 Task: Open Card Signal Processing Review in Board Media Planning and Buying to Workspace Financial Reporting and add a team member Softage.1@softage.net, a label Green, a checklist Network Security, an attachment from your computer, a color Green and finally, add a card description 'Plan and execute company team-building activity at a board game cafe' and a comment 'Let us approach this task with a sense of ownership and pride, taking responsibility for its success or failure.'. Add a start date 'Jan 01, 2024' with a due date 'Jan 08, 2024'
Action: Mouse moved to (459, 180)
Screenshot: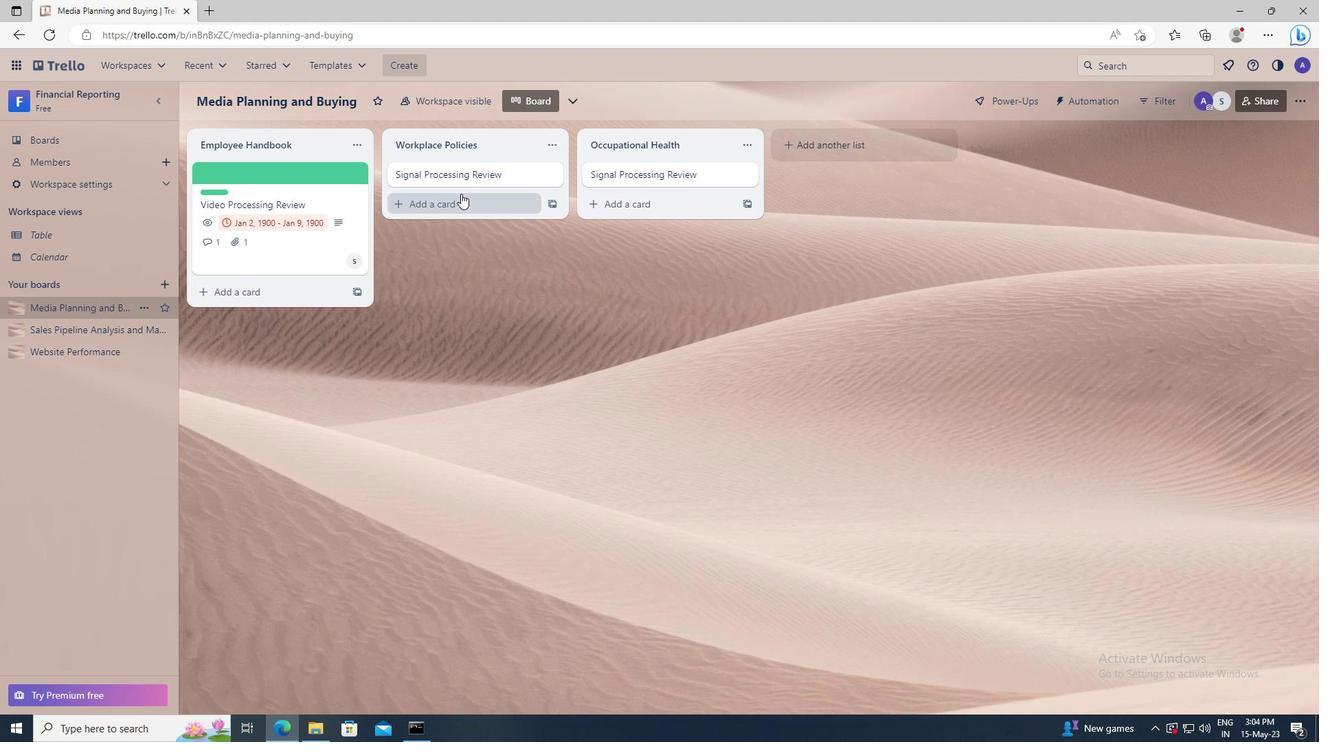 
Action: Mouse pressed left at (459, 180)
Screenshot: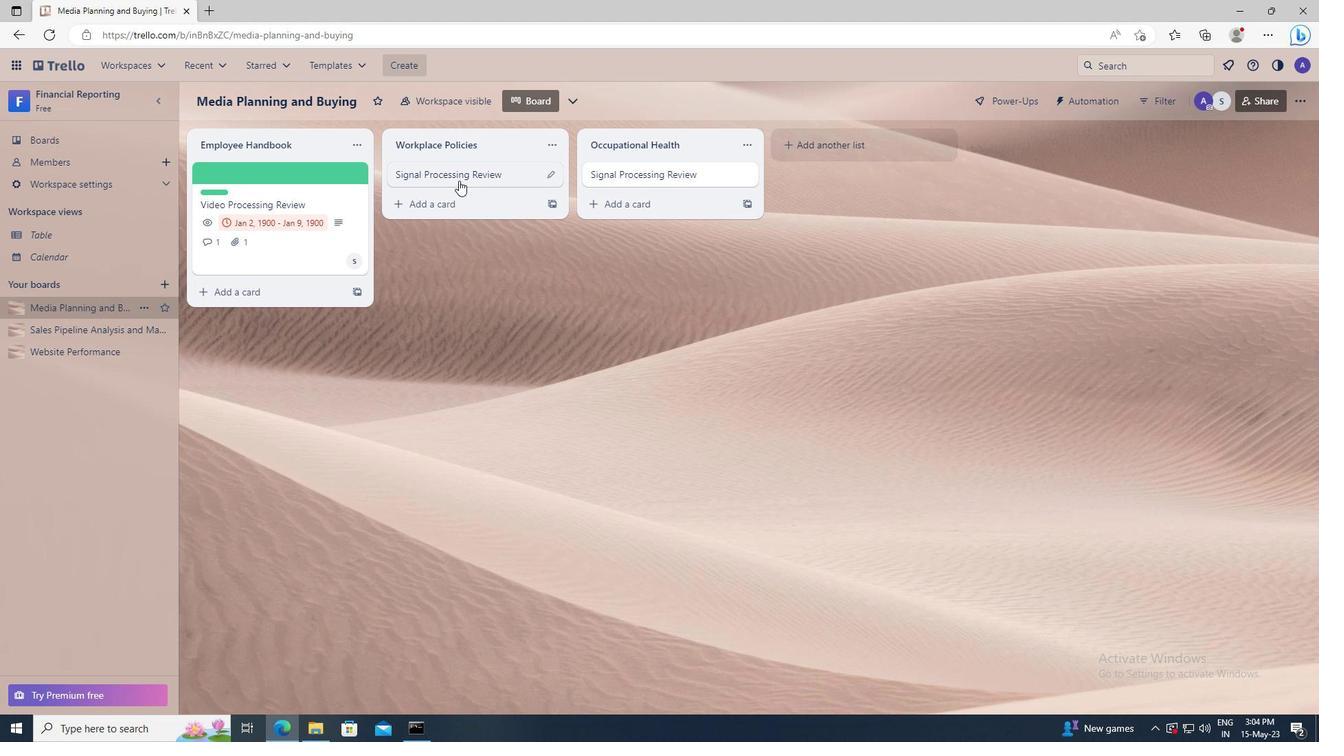 
Action: Mouse moved to (803, 226)
Screenshot: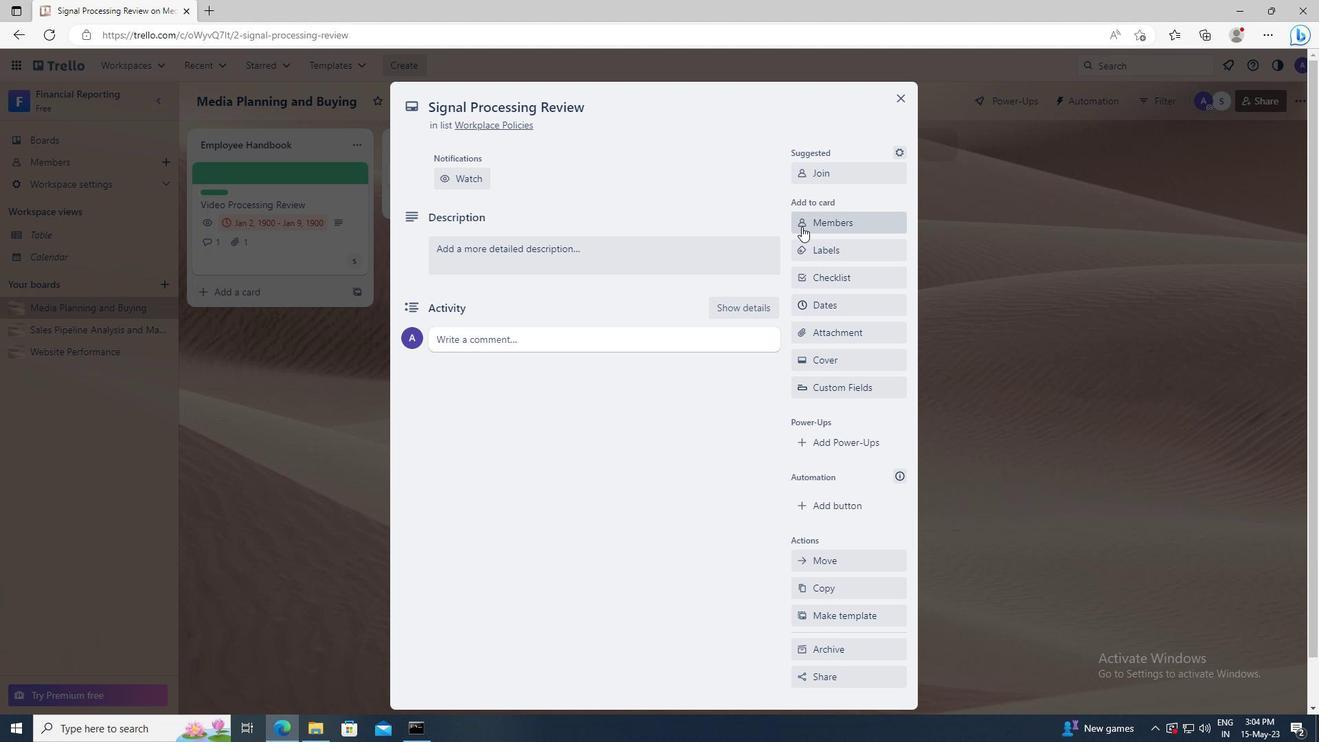 
Action: Mouse pressed left at (803, 226)
Screenshot: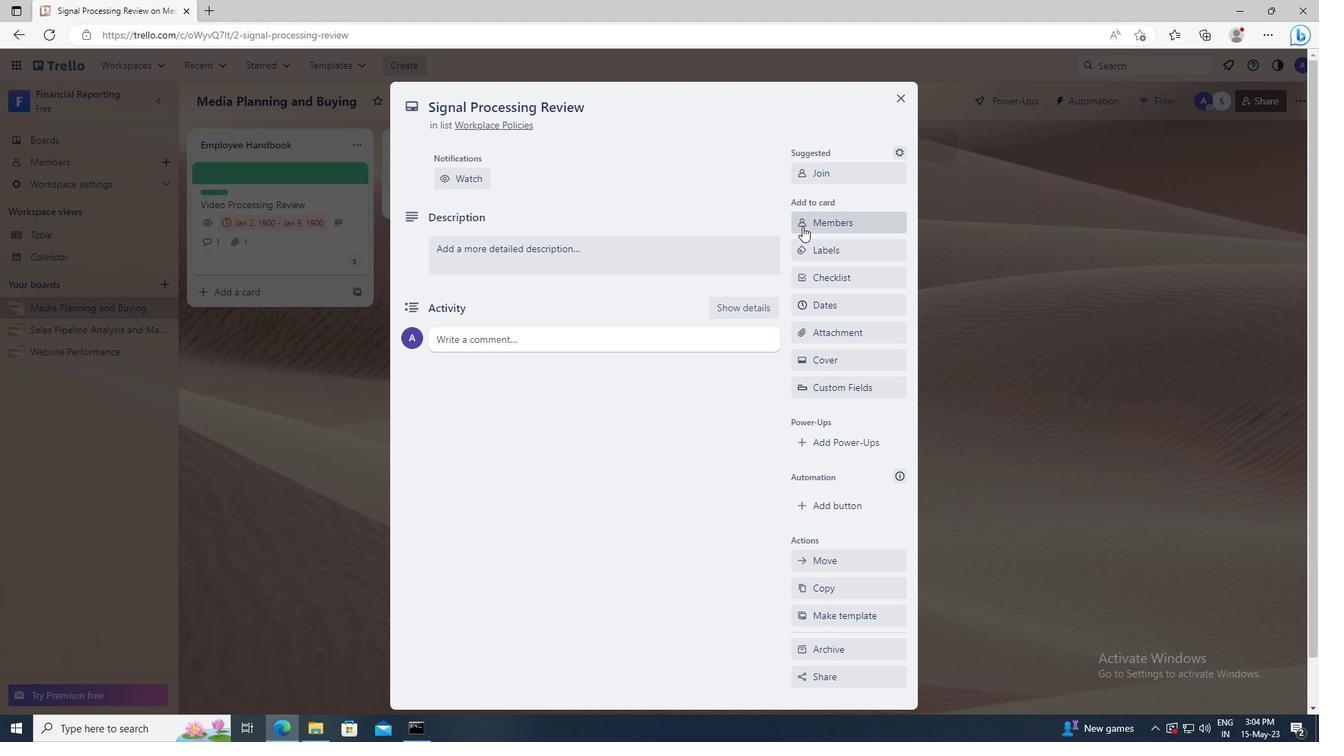 
Action: Mouse moved to (814, 288)
Screenshot: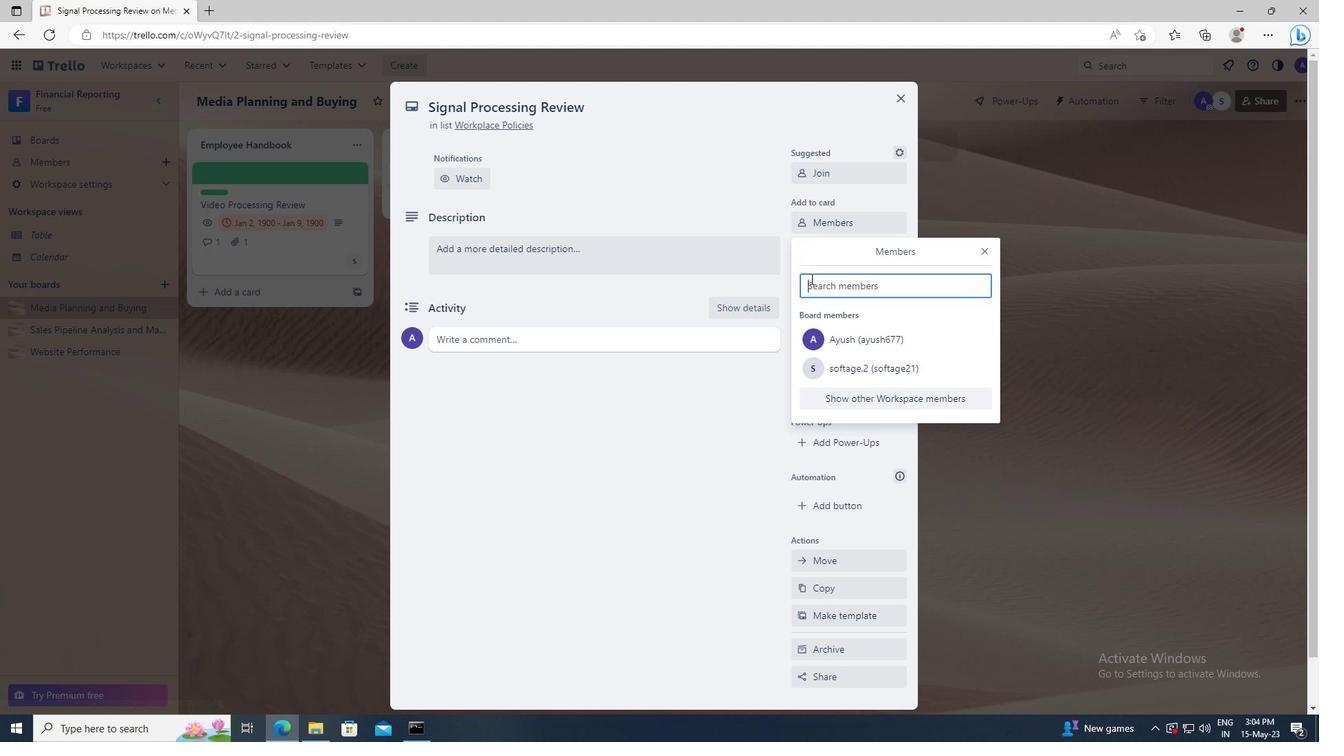 
Action: Mouse pressed left at (814, 288)
Screenshot: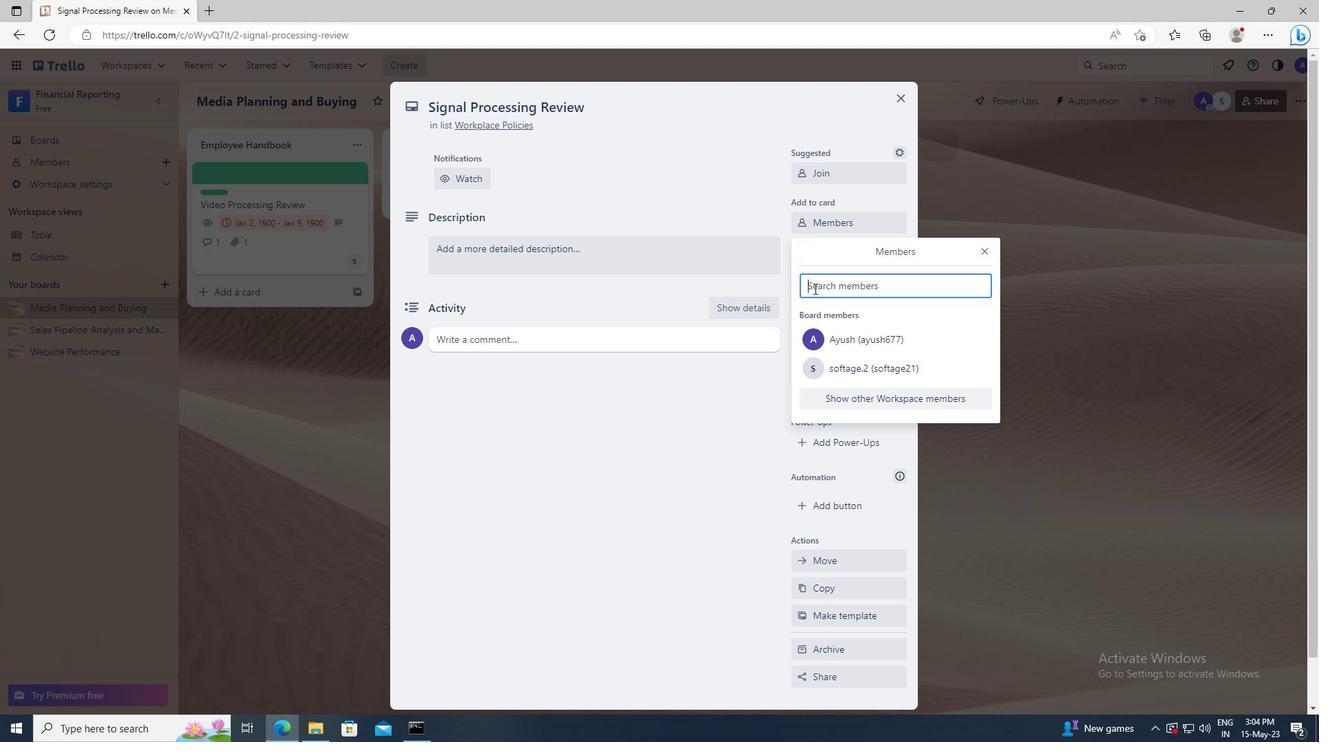 
Action: Key pressed <Key.shift>SOFTAGE.1
Screenshot: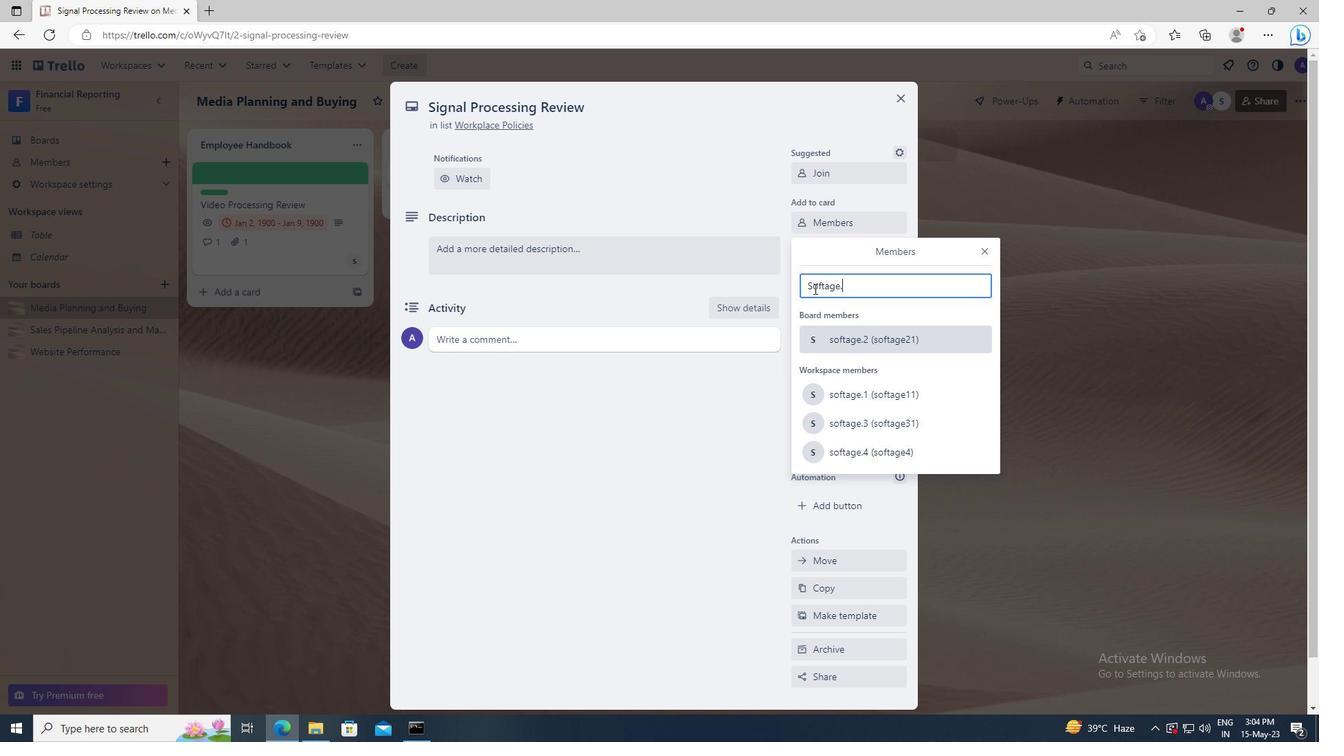 
Action: Mouse moved to (830, 409)
Screenshot: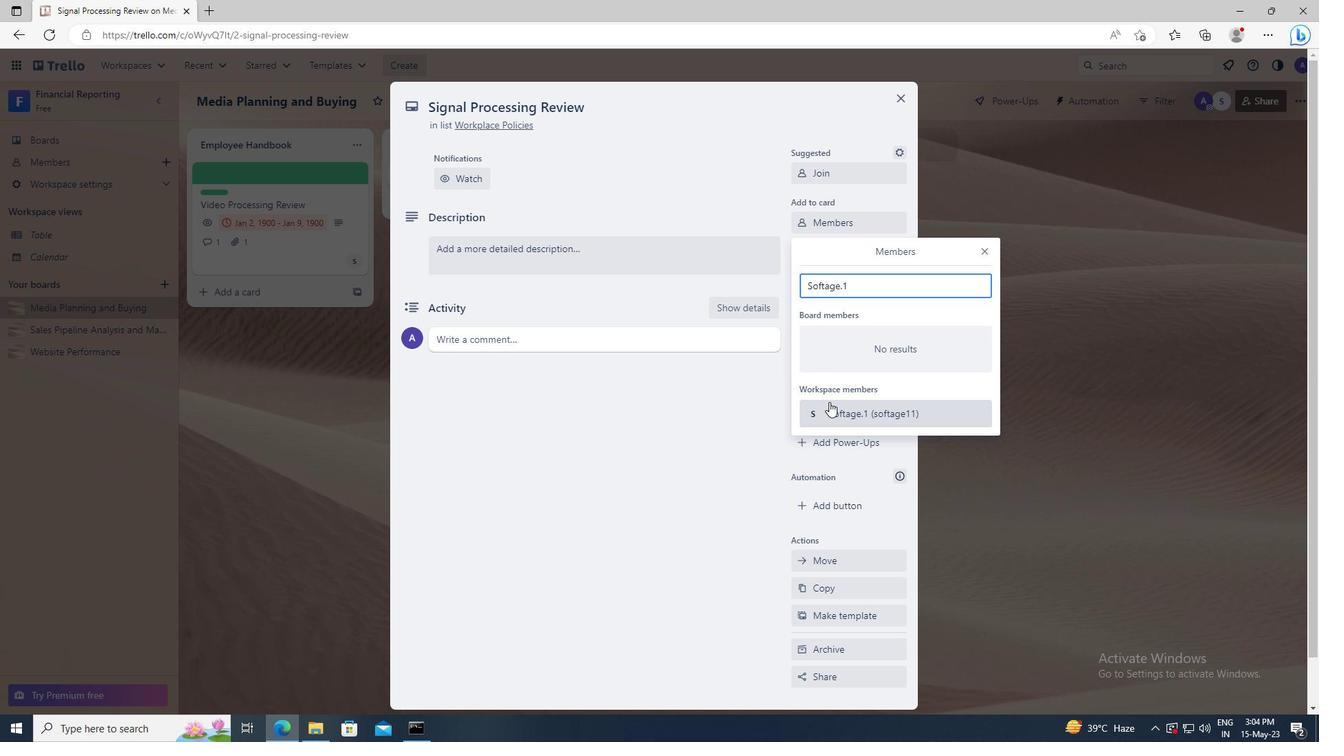 
Action: Mouse pressed left at (830, 409)
Screenshot: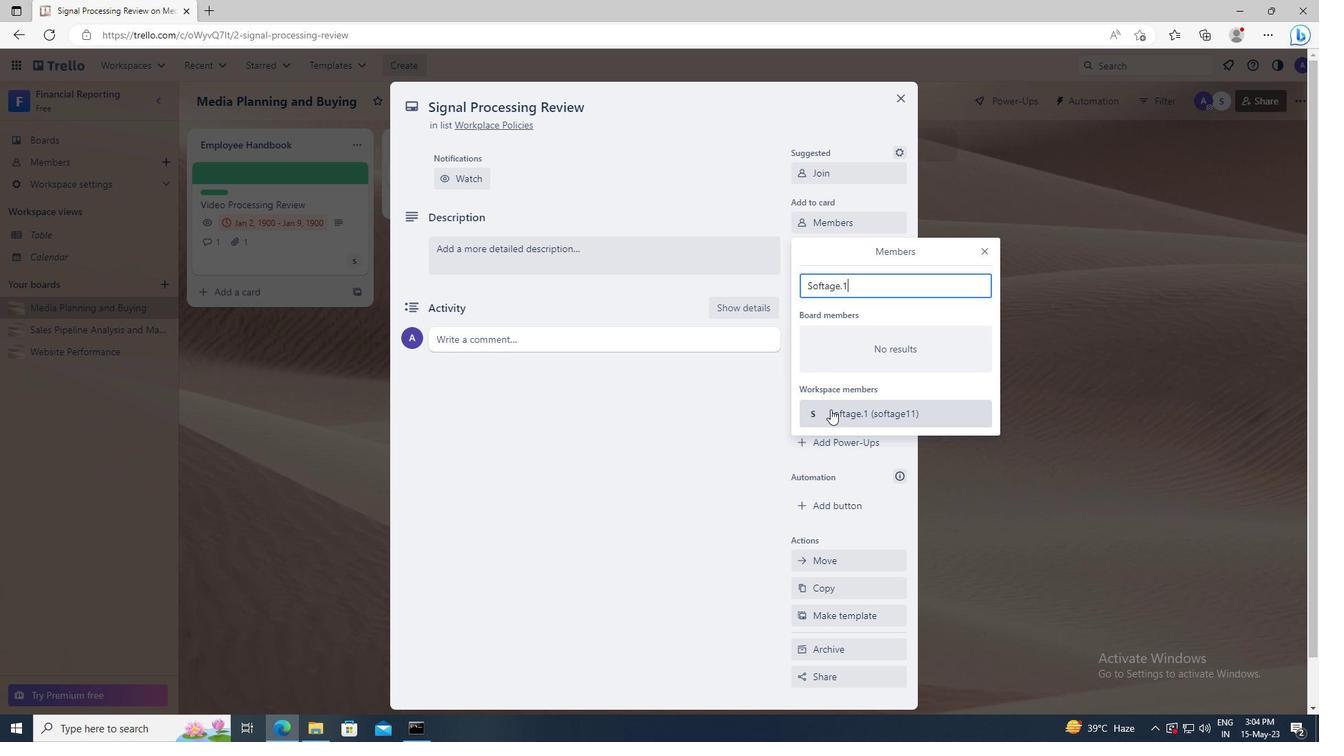 
Action: Mouse moved to (984, 252)
Screenshot: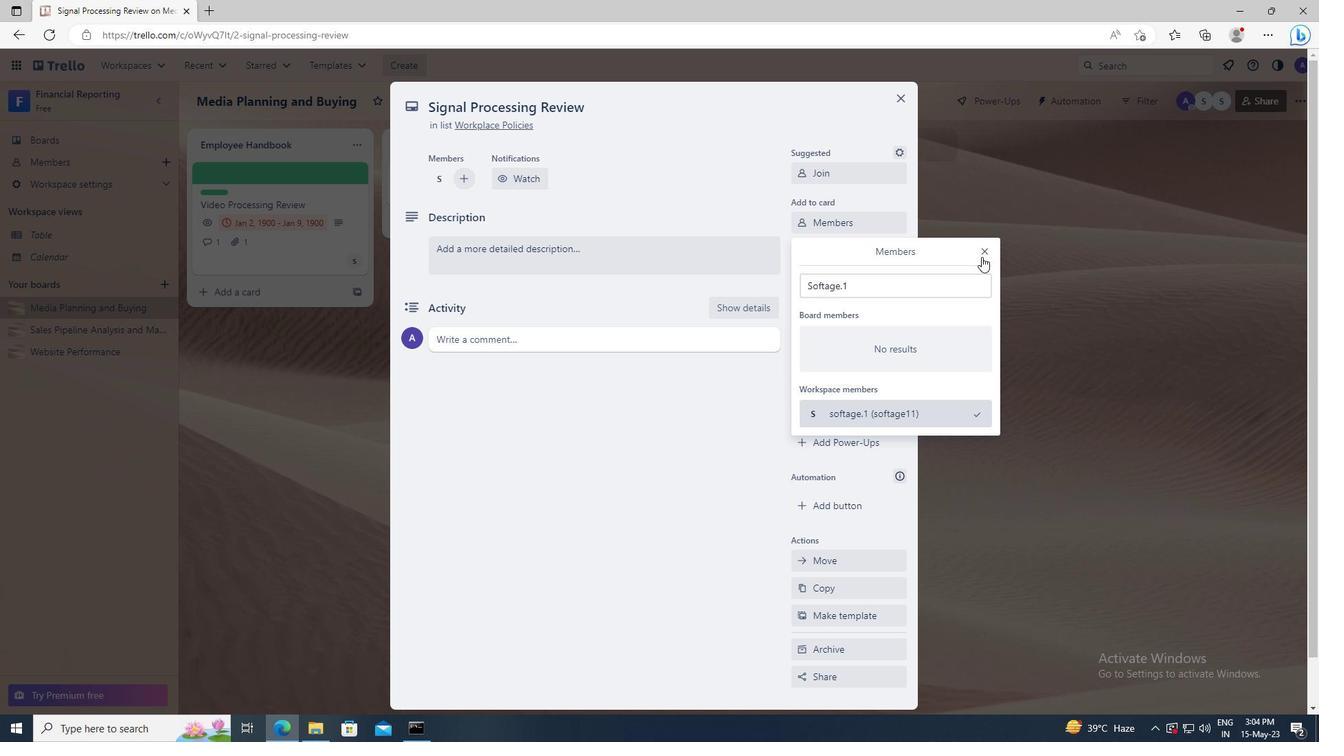 
Action: Mouse pressed left at (984, 252)
Screenshot: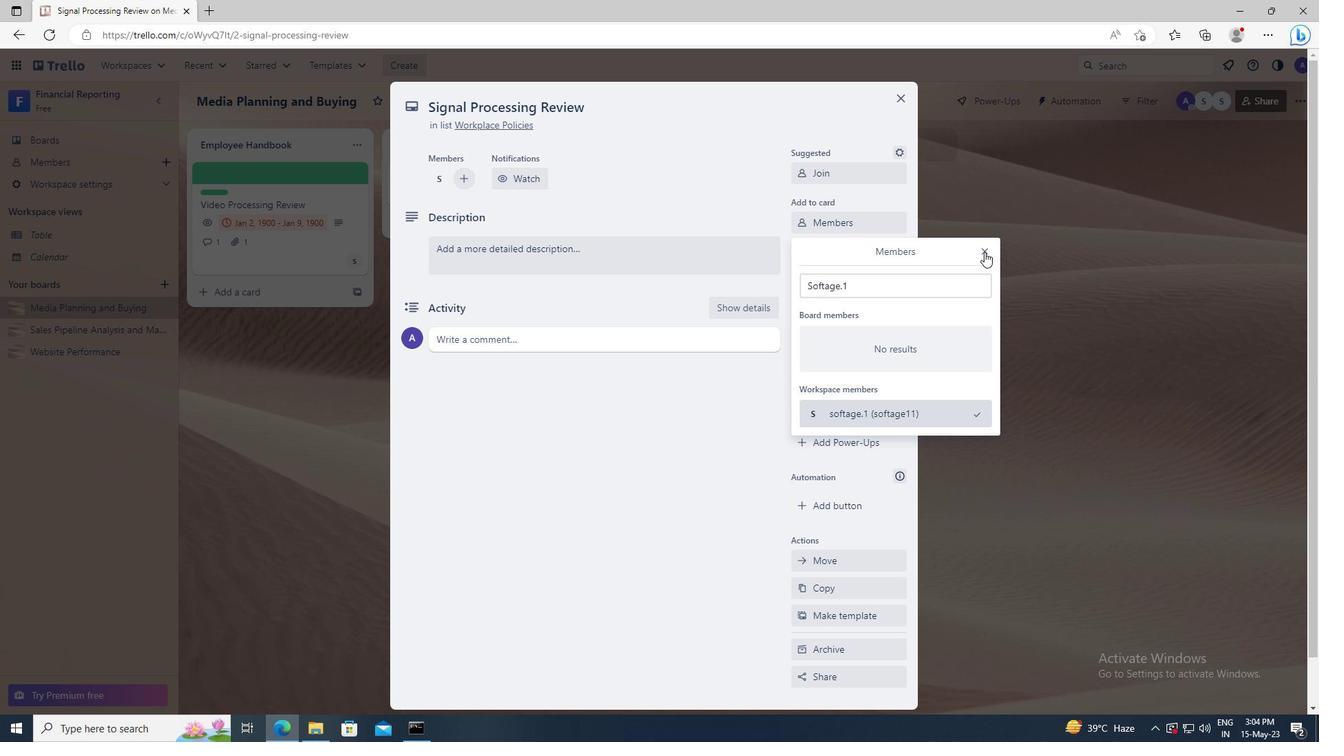 
Action: Mouse moved to (848, 246)
Screenshot: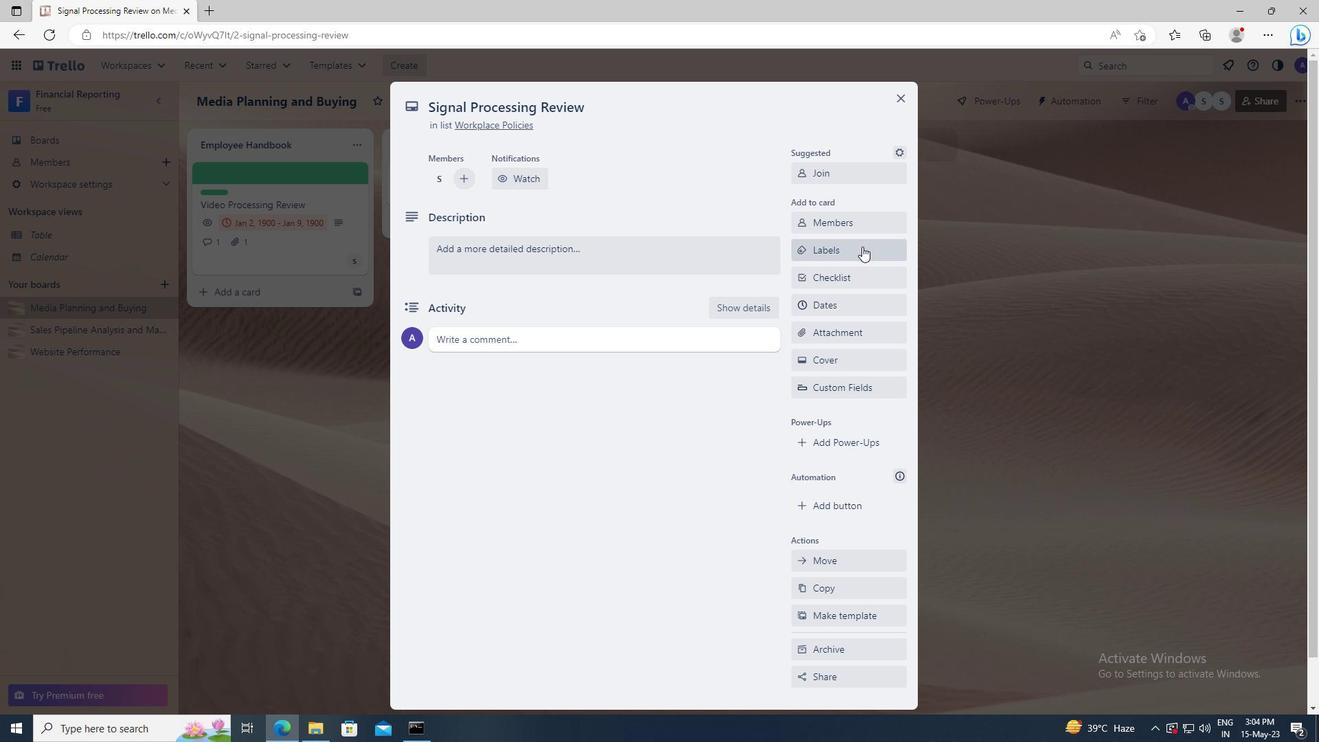 
Action: Mouse pressed left at (848, 246)
Screenshot: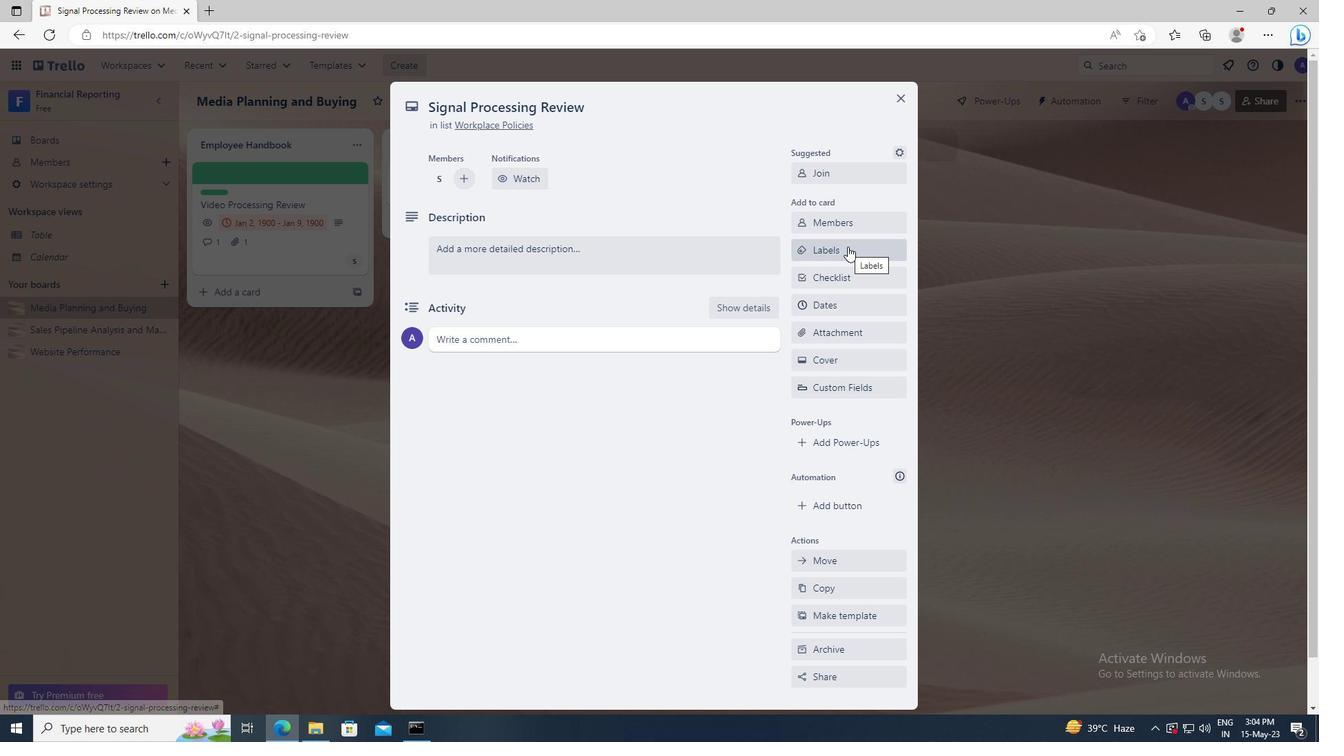 
Action: Mouse moved to (877, 519)
Screenshot: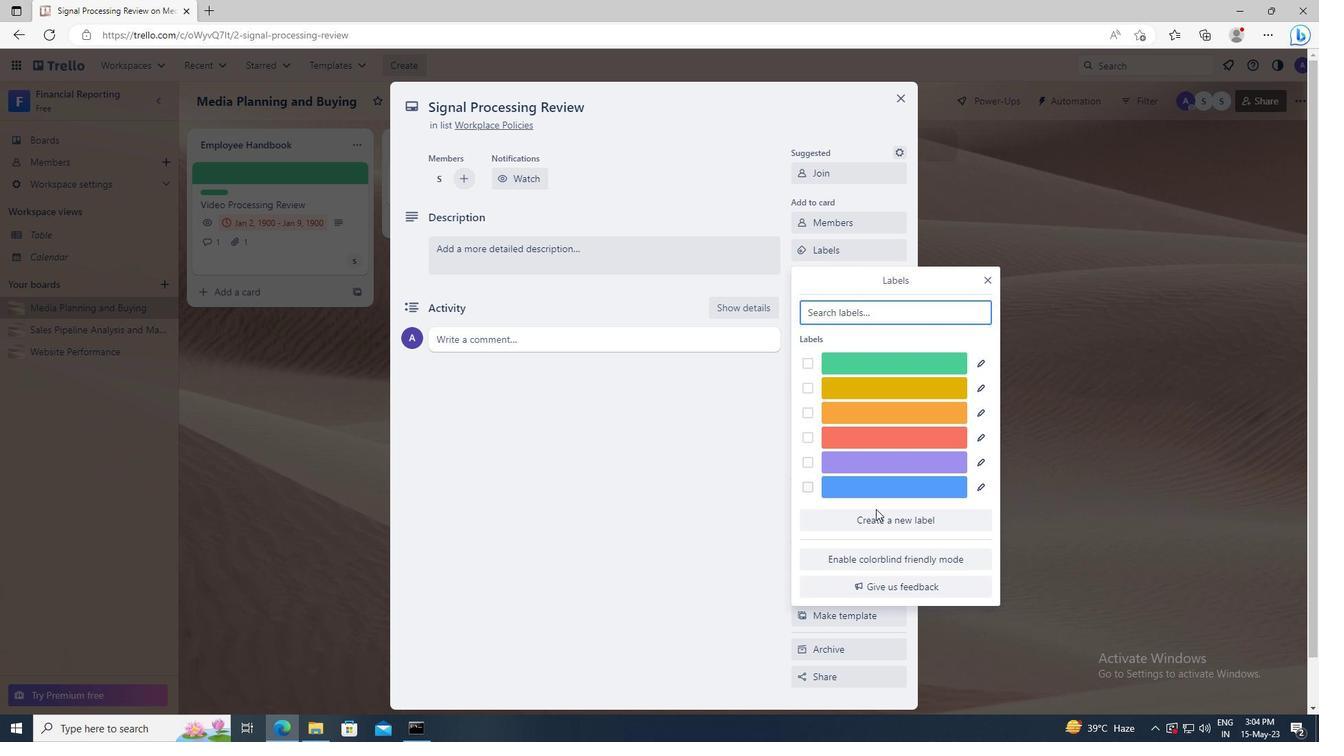 
Action: Mouse pressed left at (877, 519)
Screenshot: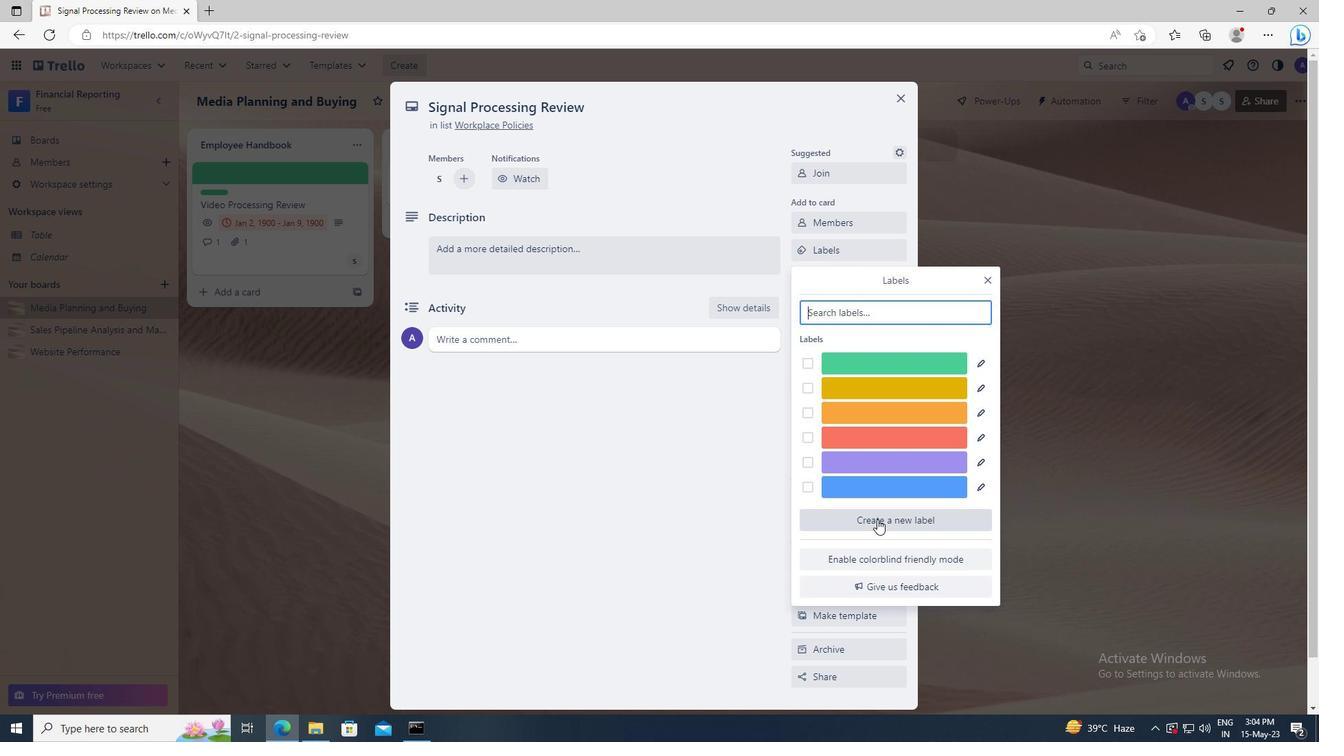 
Action: Mouse moved to (822, 485)
Screenshot: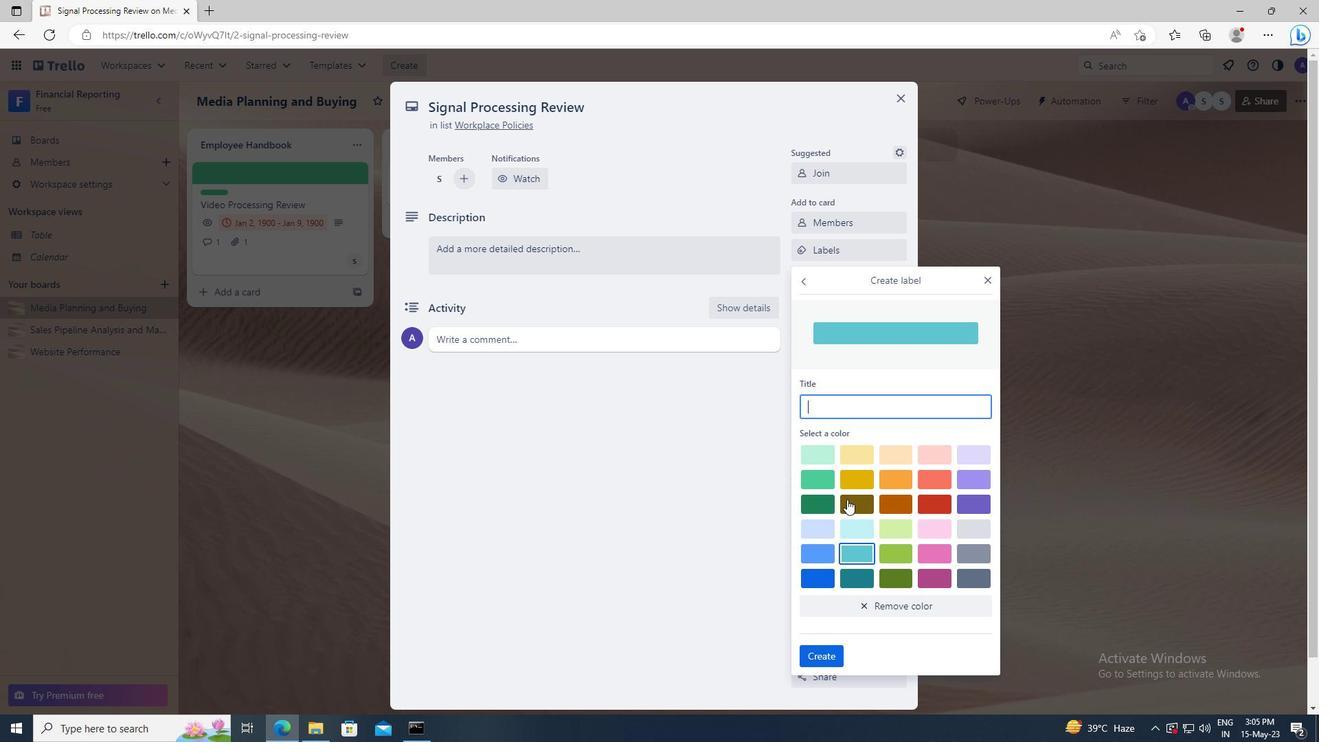 
Action: Mouse pressed left at (822, 485)
Screenshot: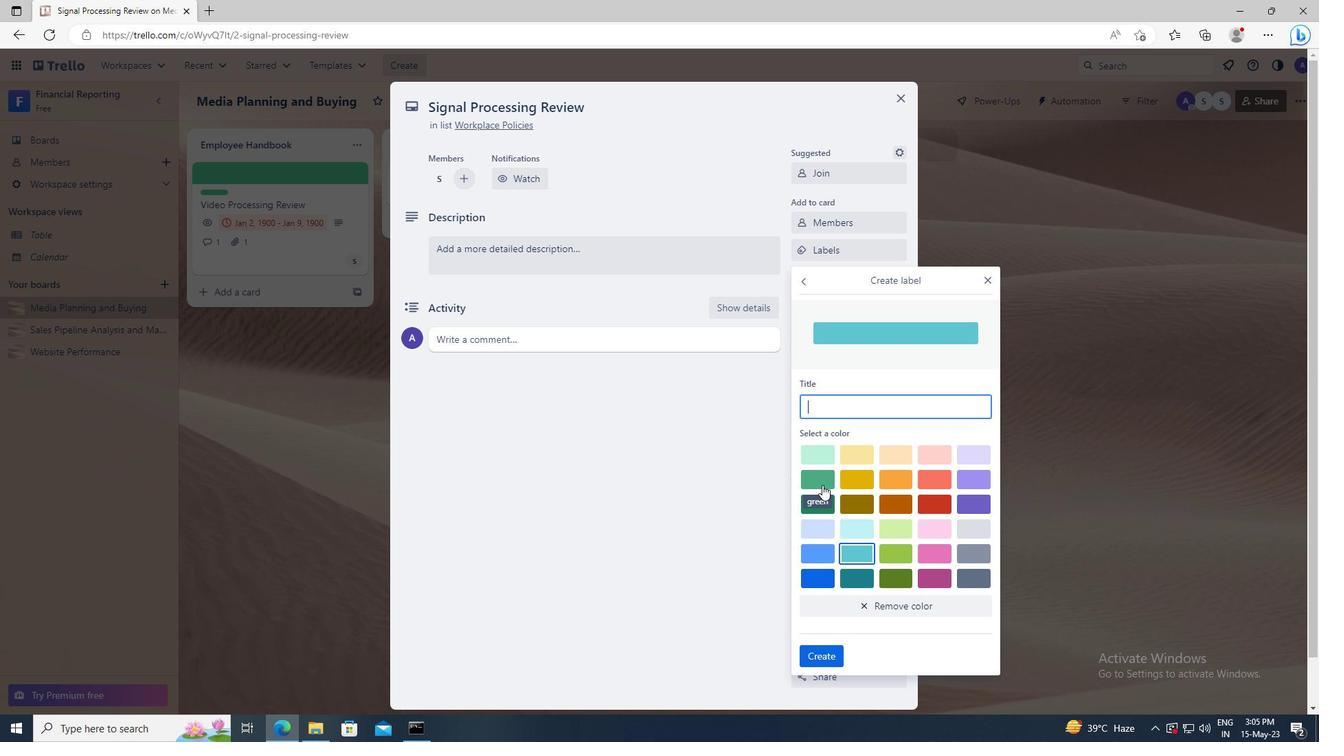 
Action: Mouse moved to (829, 653)
Screenshot: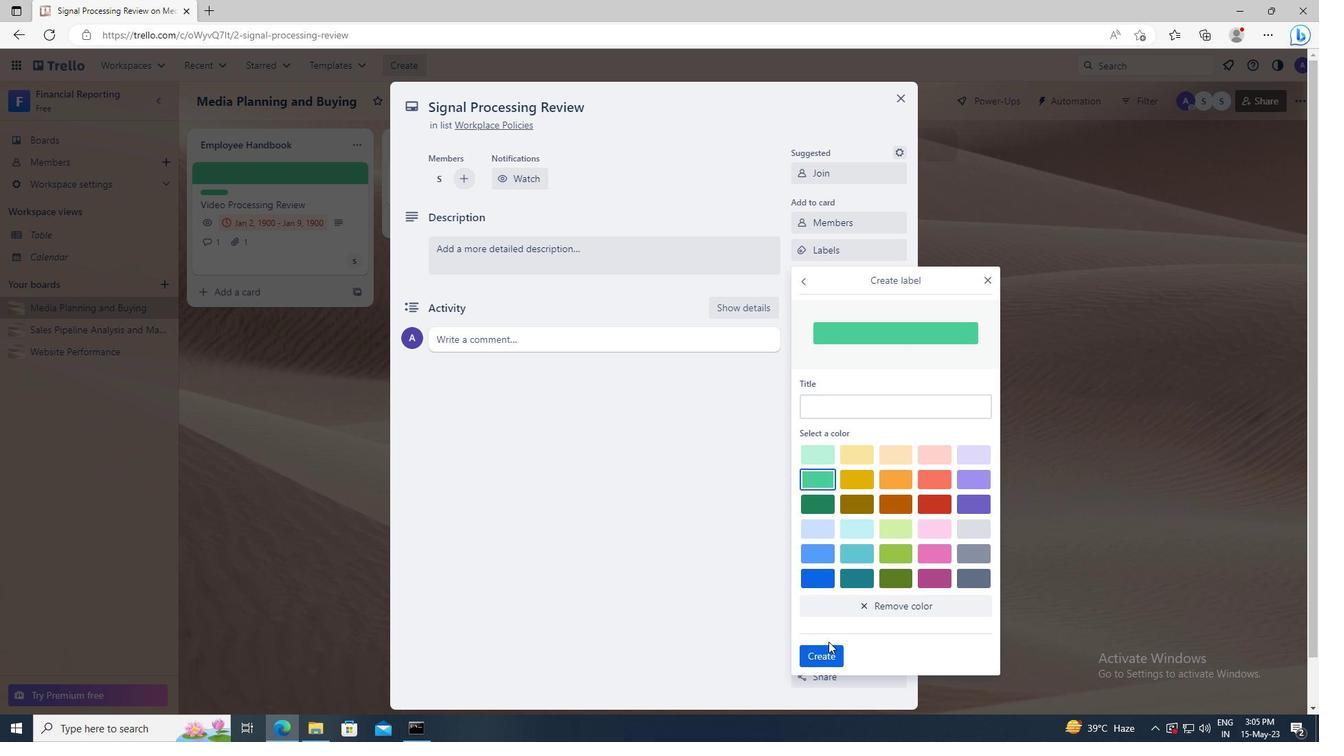 
Action: Mouse pressed left at (829, 653)
Screenshot: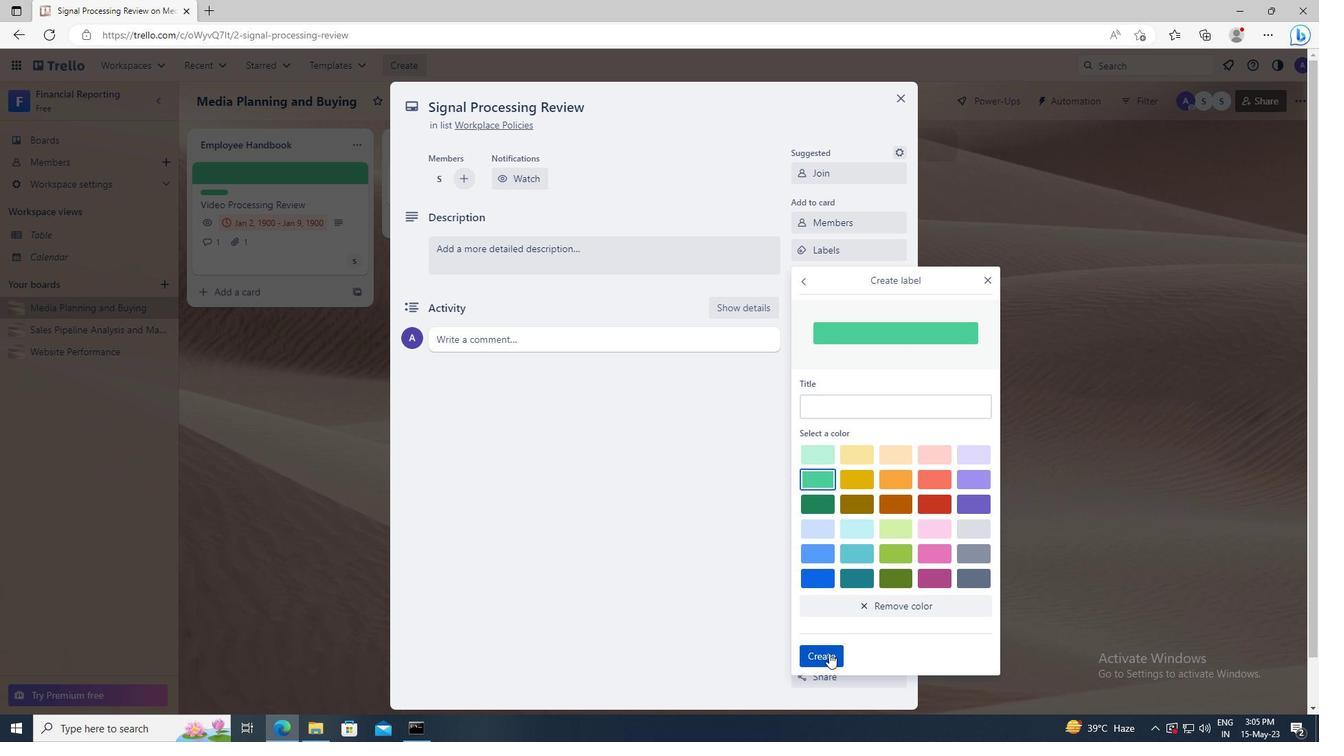 
Action: Mouse moved to (990, 282)
Screenshot: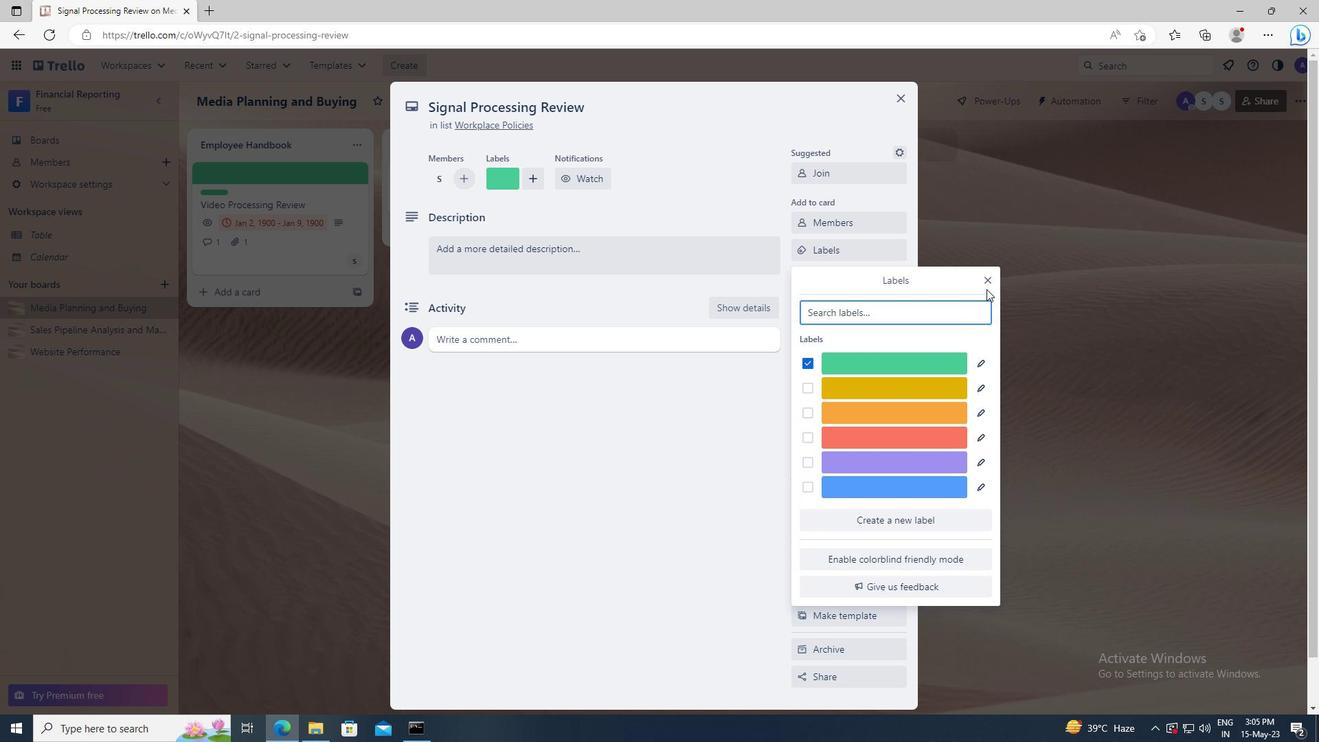 
Action: Mouse pressed left at (990, 282)
Screenshot: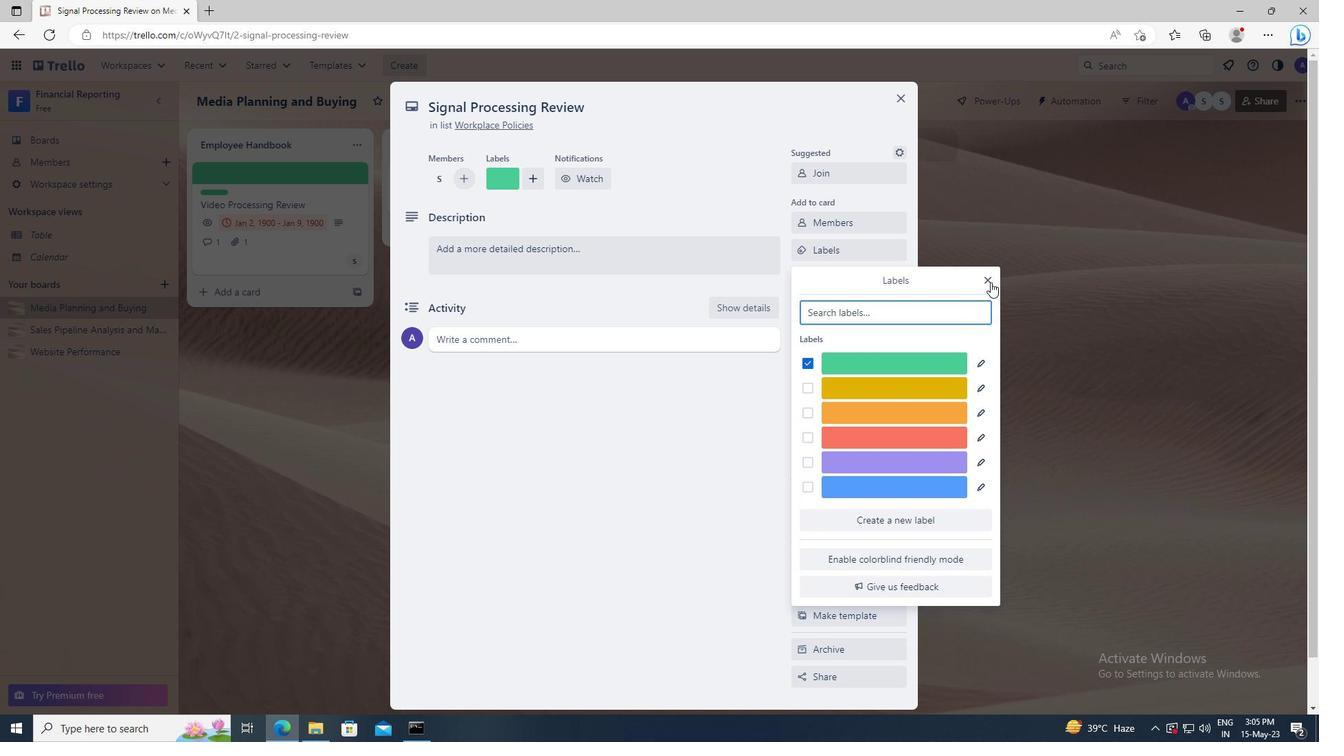
Action: Mouse moved to (863, 274)
Screenshot: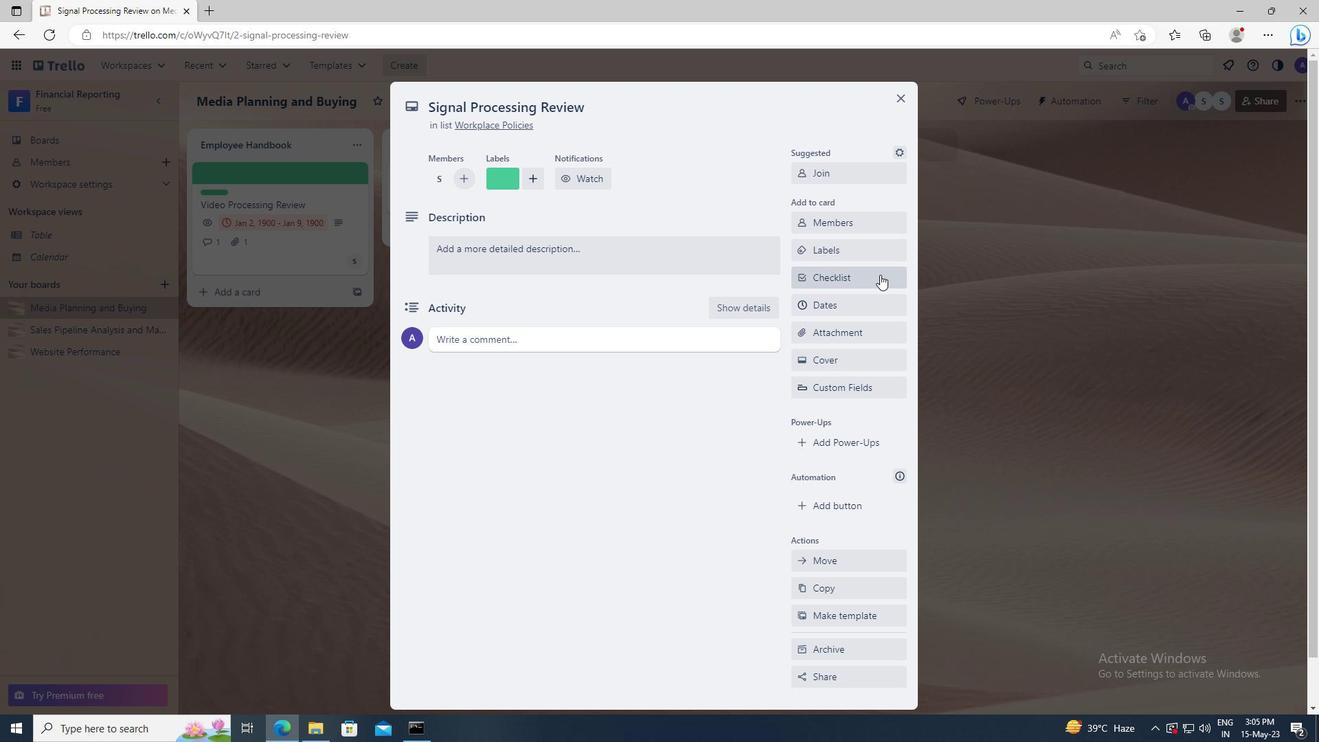 
Action: Mouse pressed left at (863, 274)
Screenshot: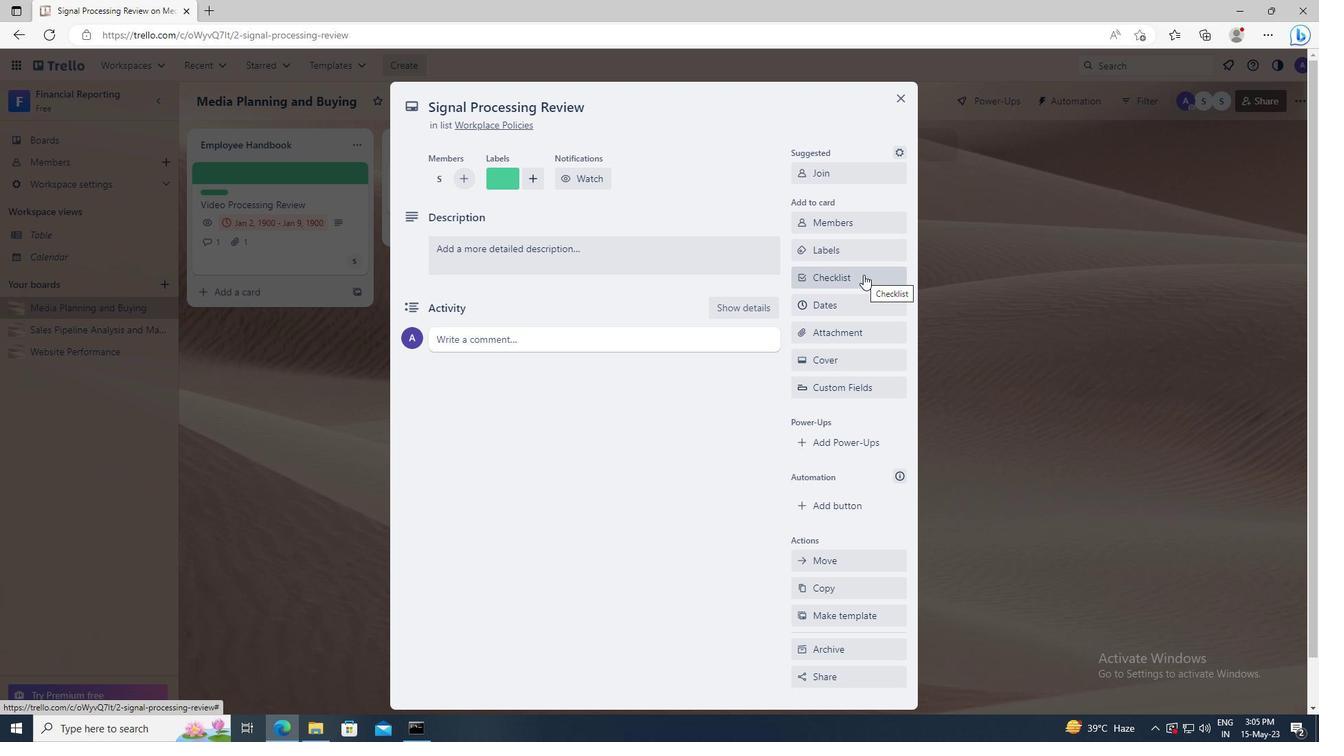 
Action: Key pressed <Key.shift>NETWORK<Key.space><Key.shift_r>SECURITY
Screenshot: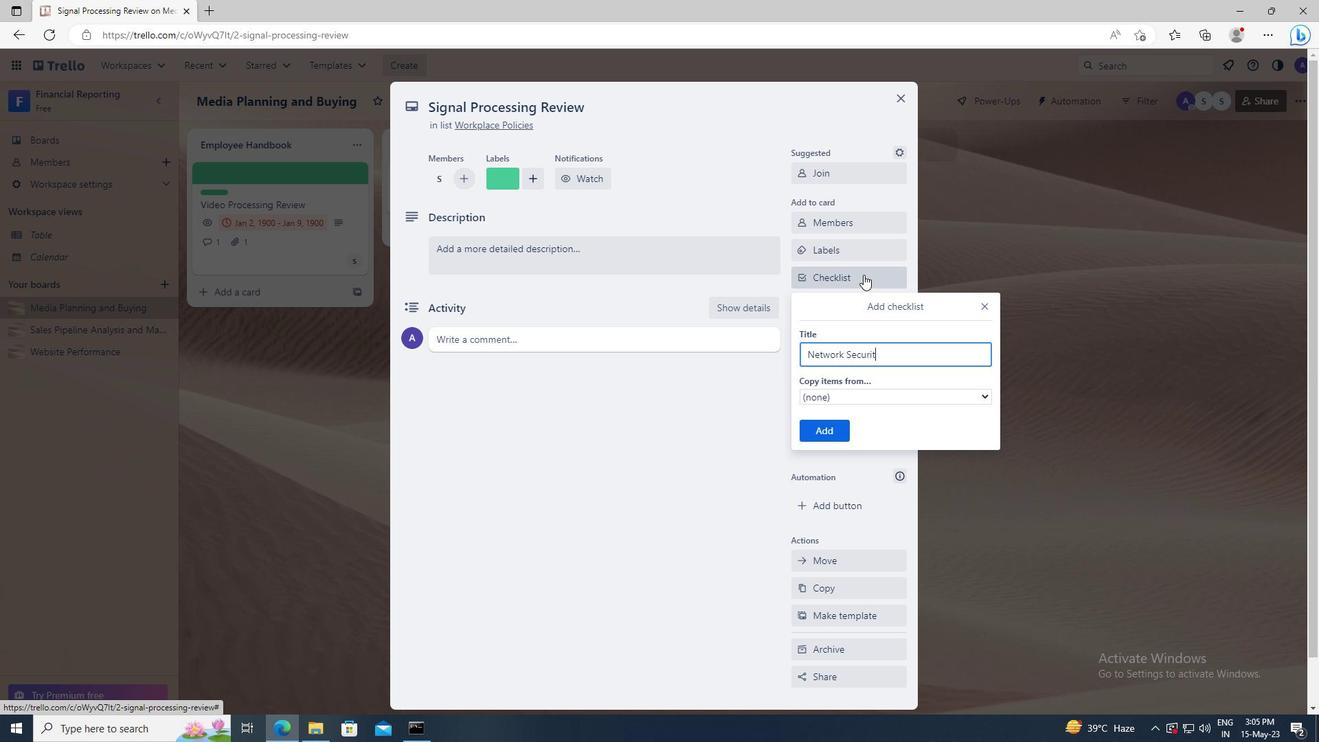 
Action: Mouse moved to (828, 428)
Screenshot: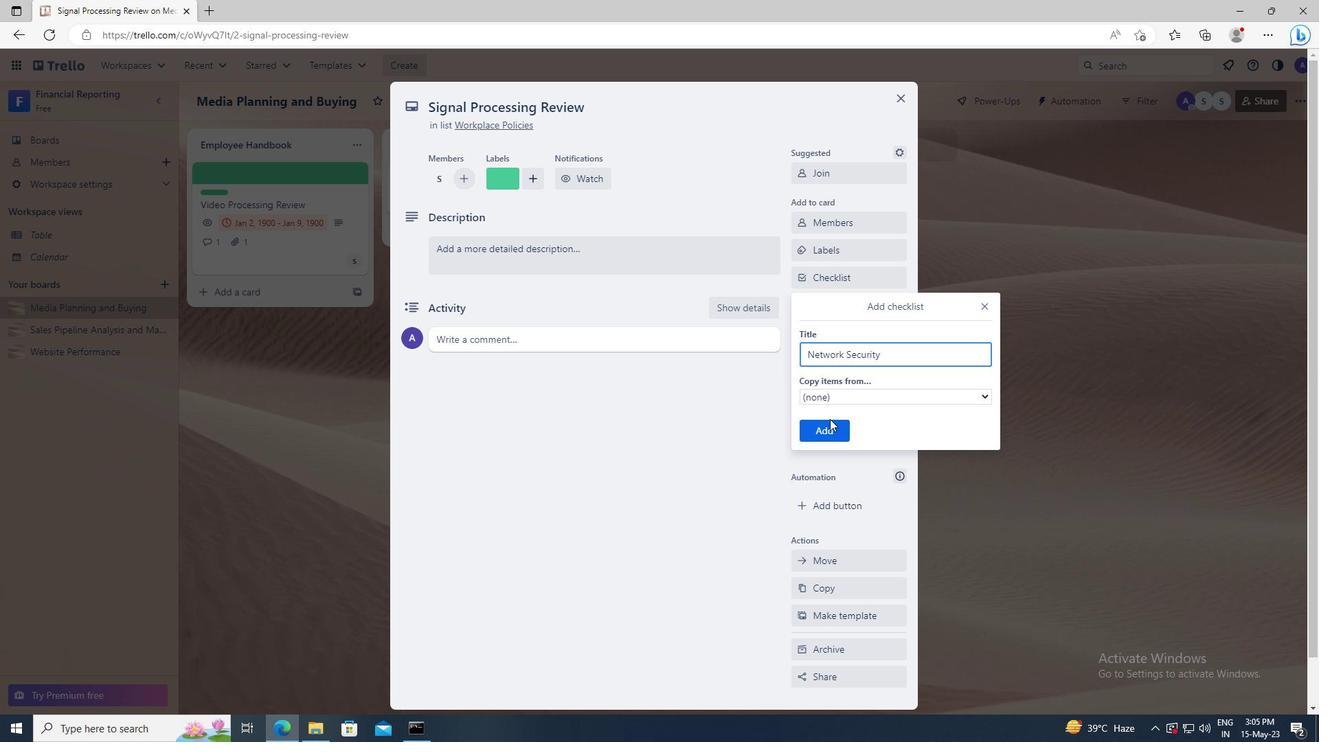 
Action: Mouse pressed left at (828, 428)
Screenshot: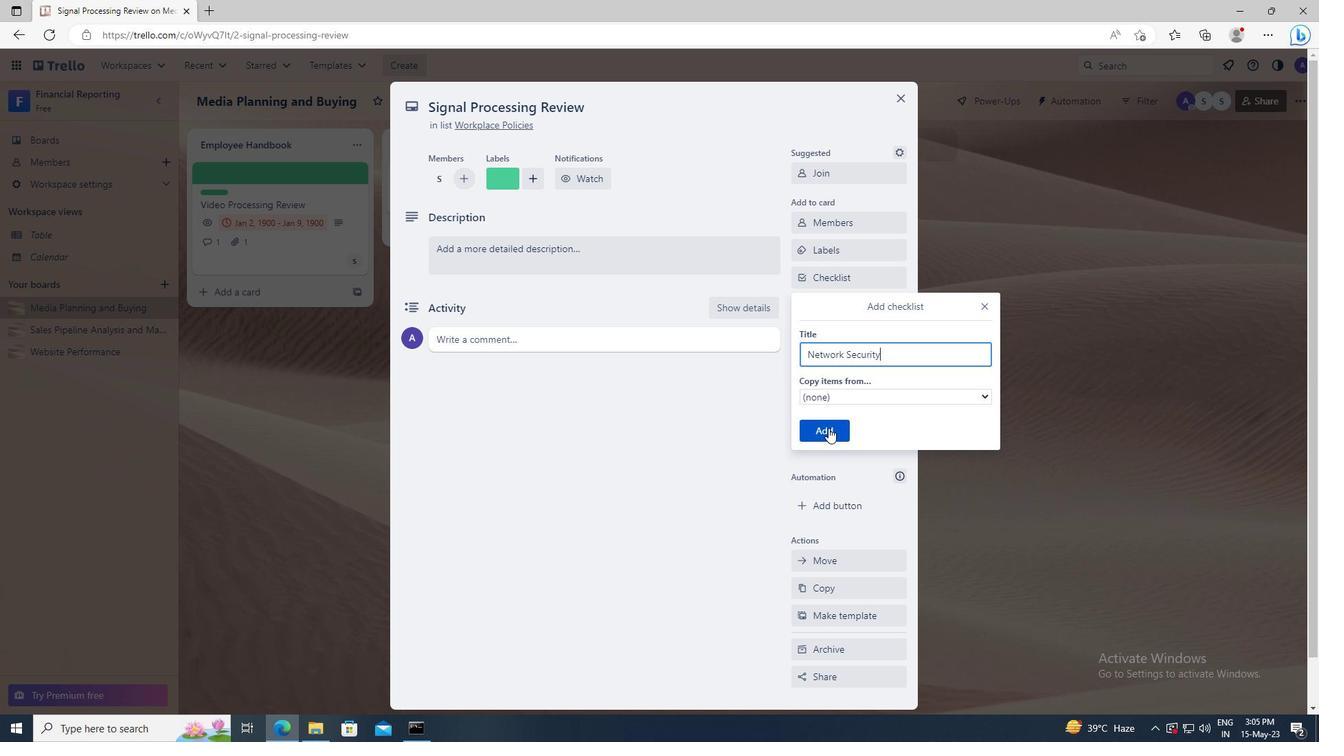 
Action: Mouse moved to (825, 334)
Screenshot: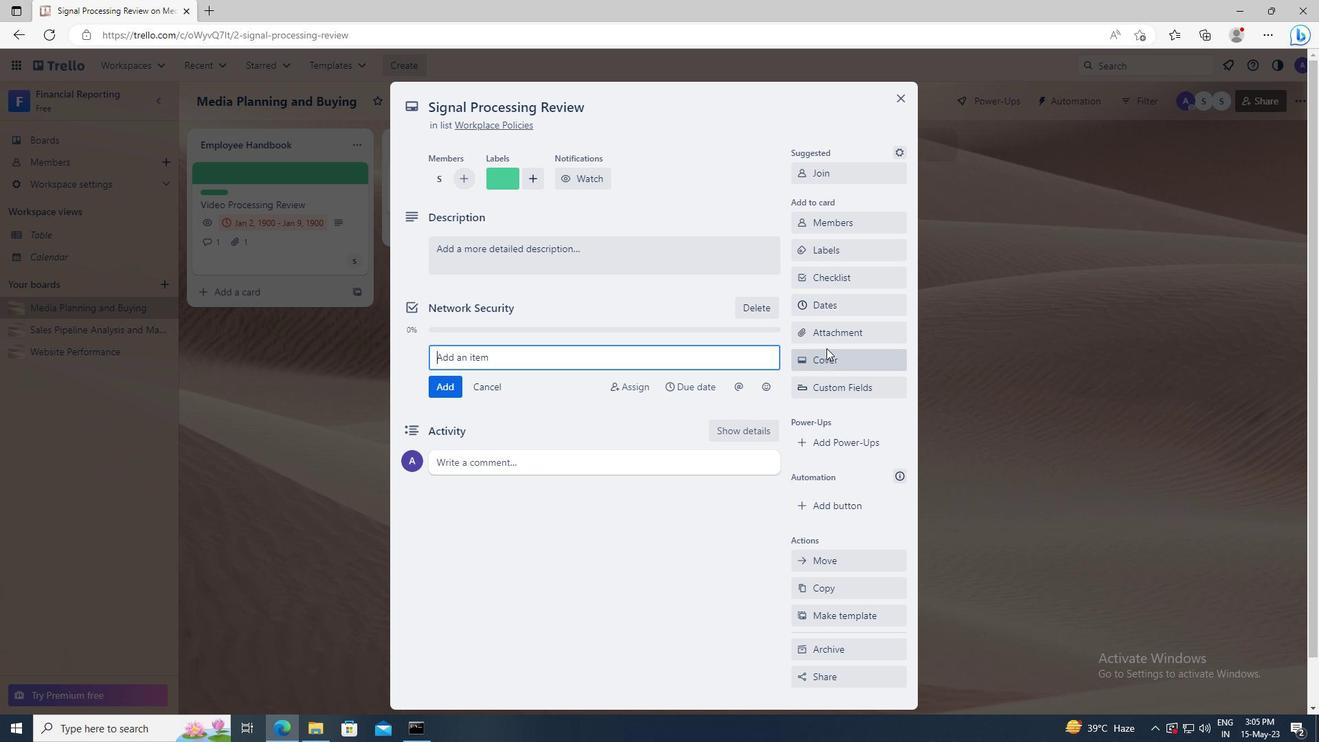 
Action: Mouse pressed left at (825, 334)
Screenshot: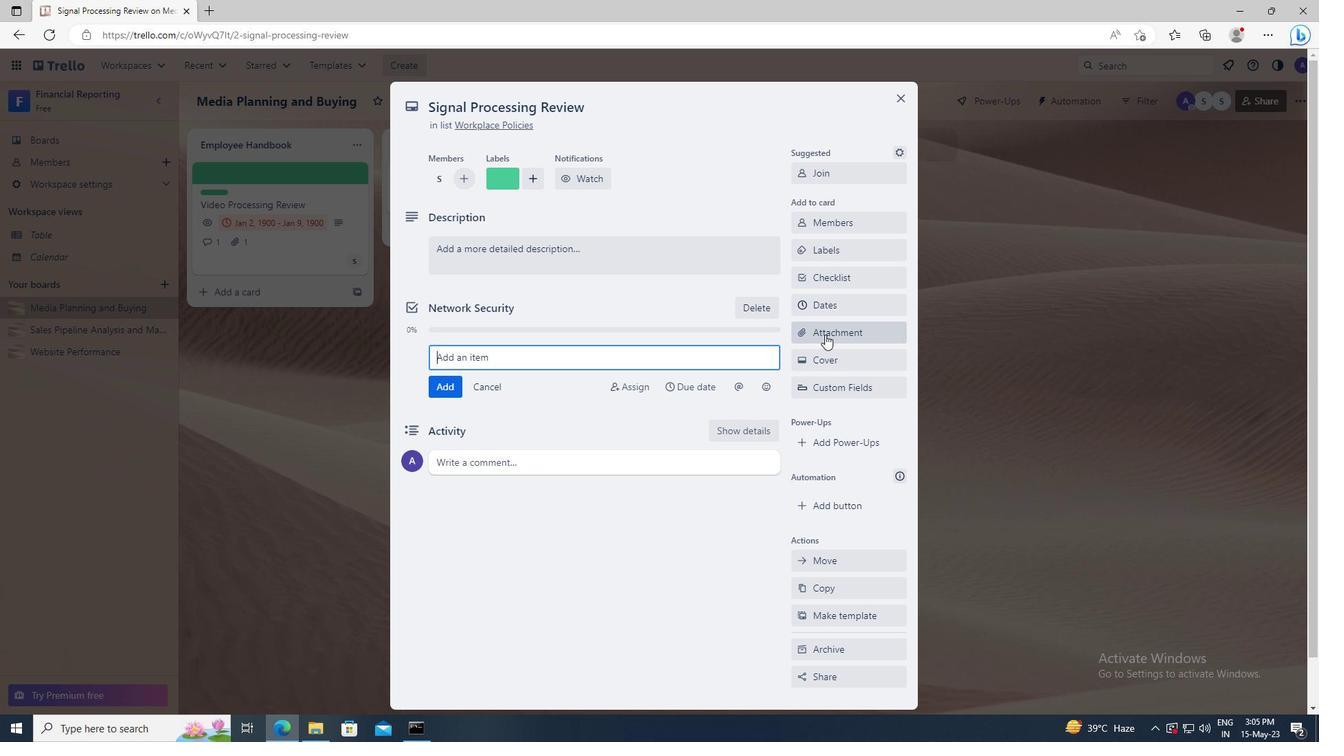 
Action: Mouse moved to (825, 390)
Screenshot: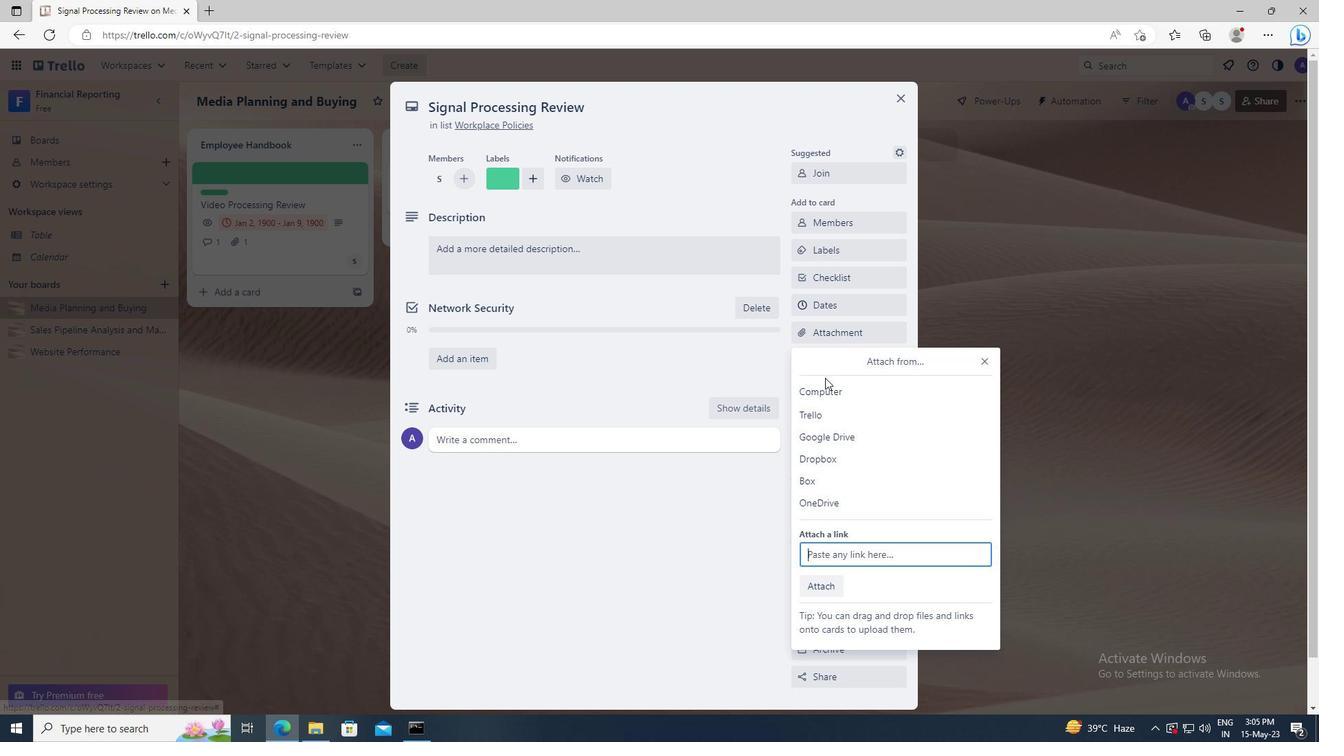 
Action: Mouse pressed left at (825, 390)
Screenshot: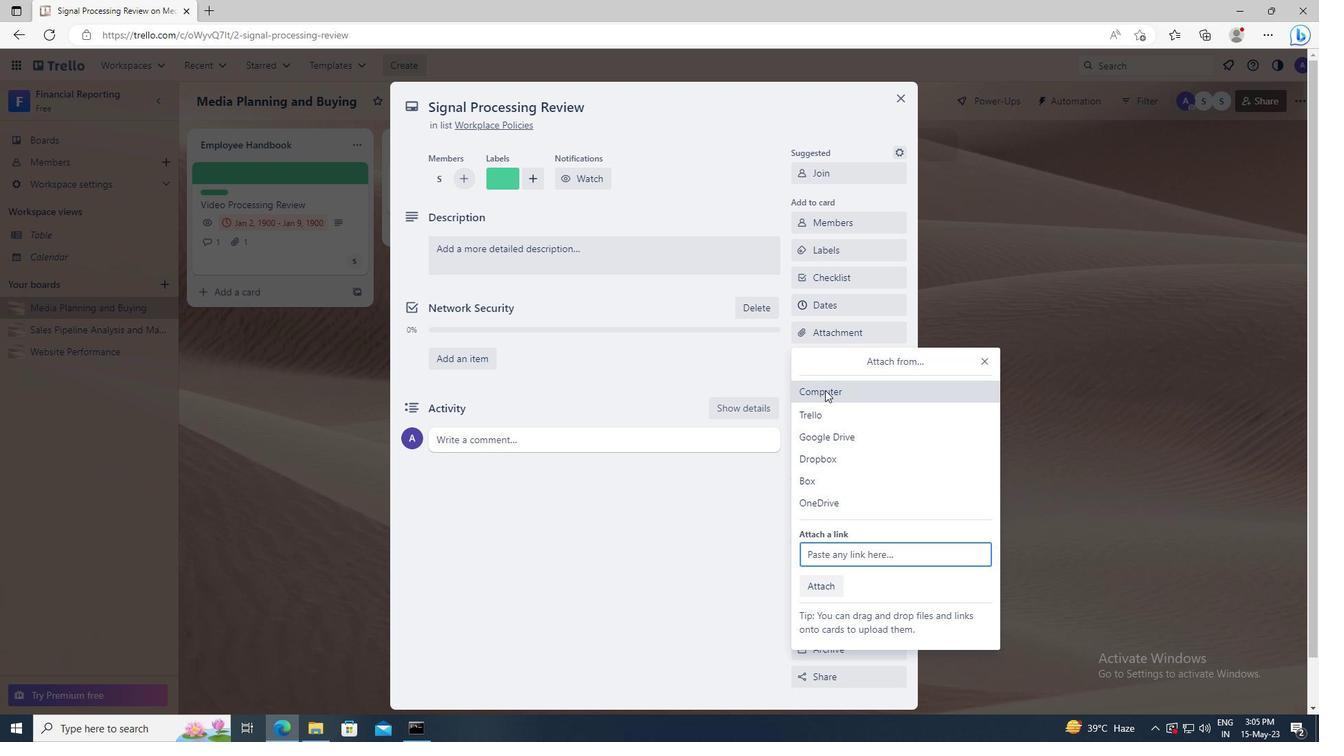
Action: Mouse moved to (362, 115)
Screenshot: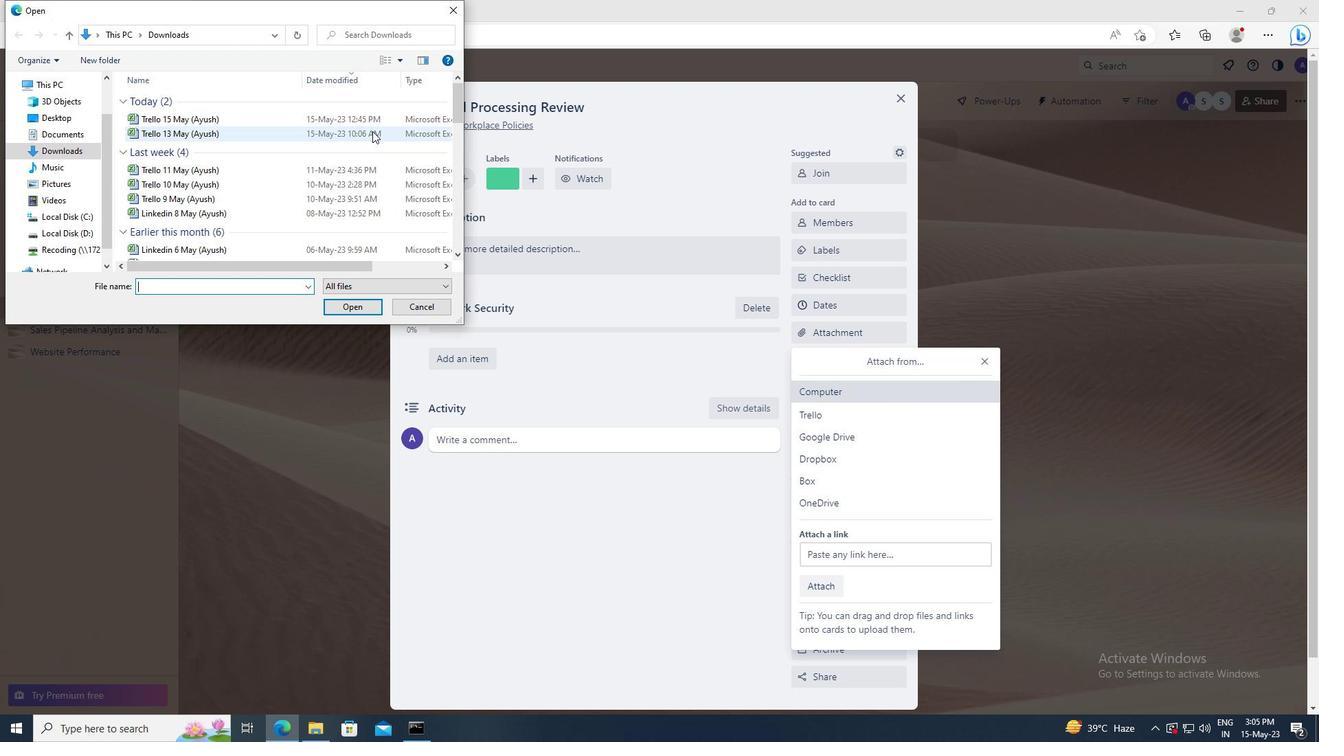 
Action: Mouse pressed left at (362, 115)
Screenshot: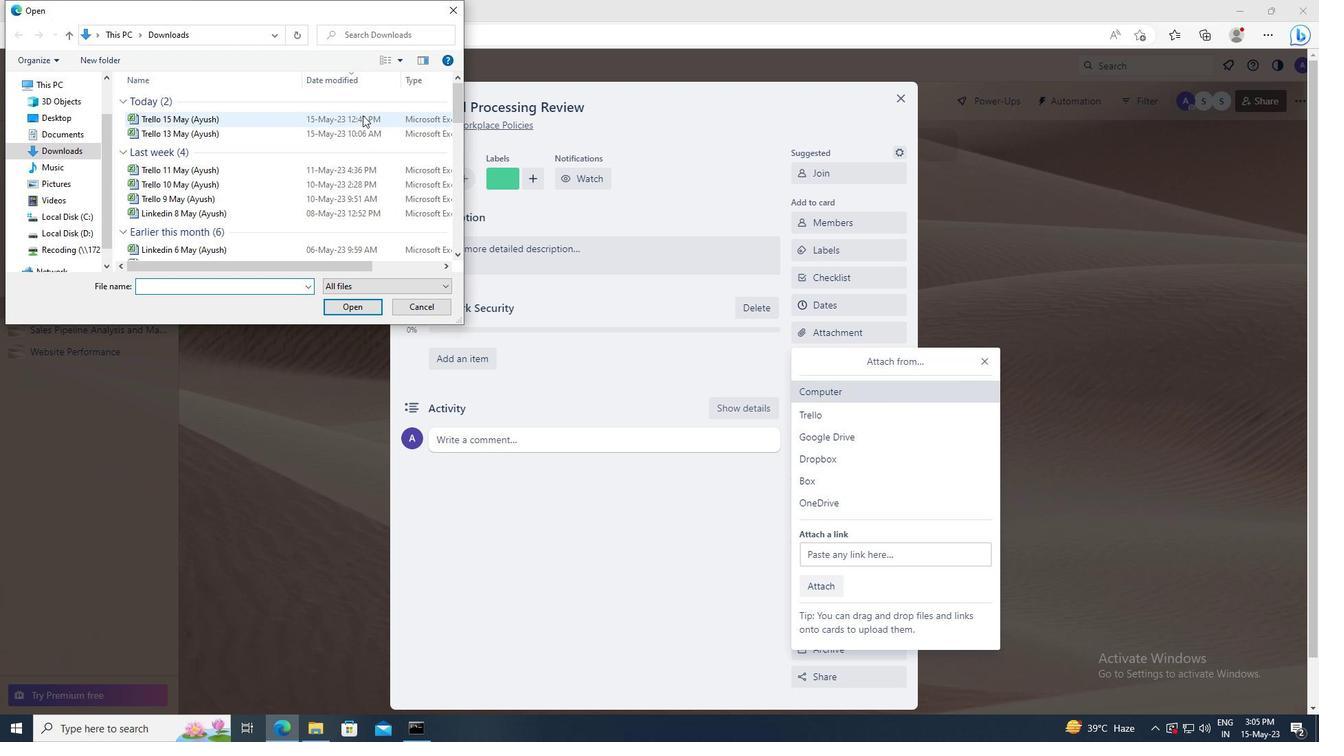 
Action: Mouse moved to (363, 305)
Screenshot: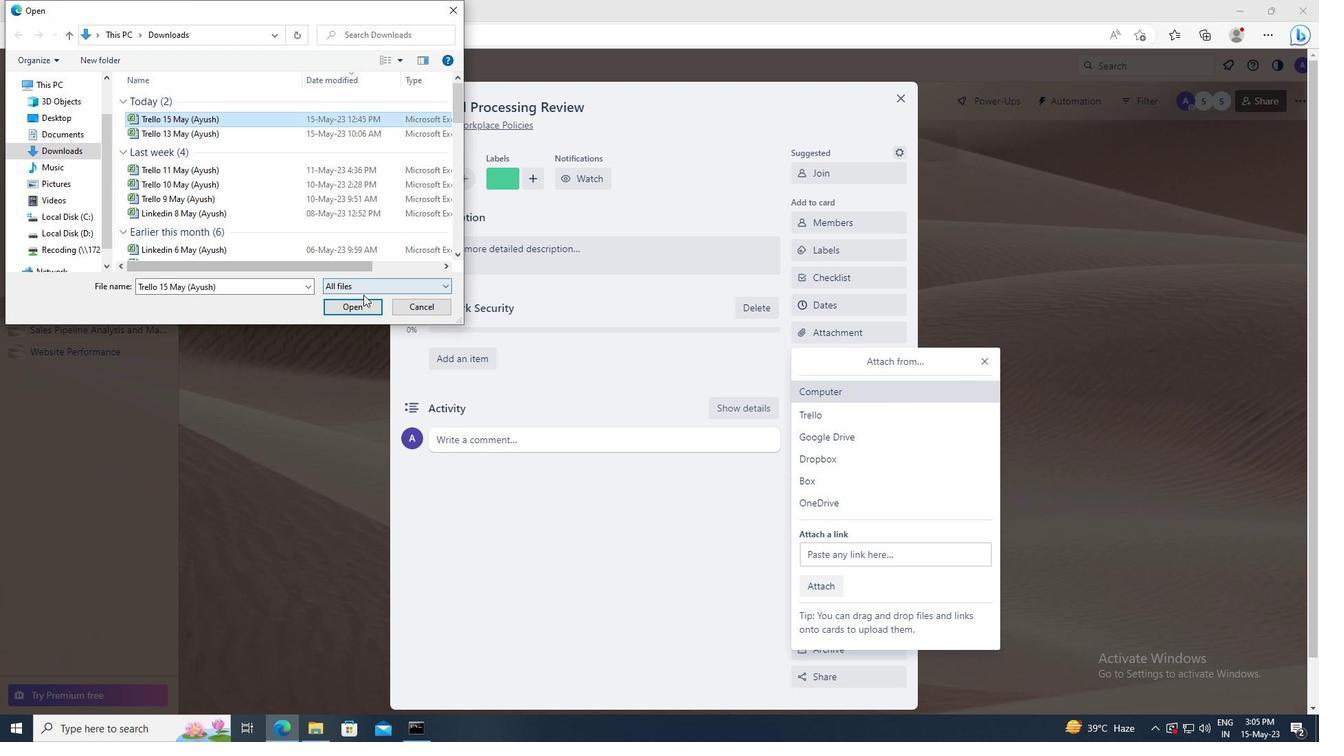 
Action: Mouse pressed left at (363, 305)
Screenshot: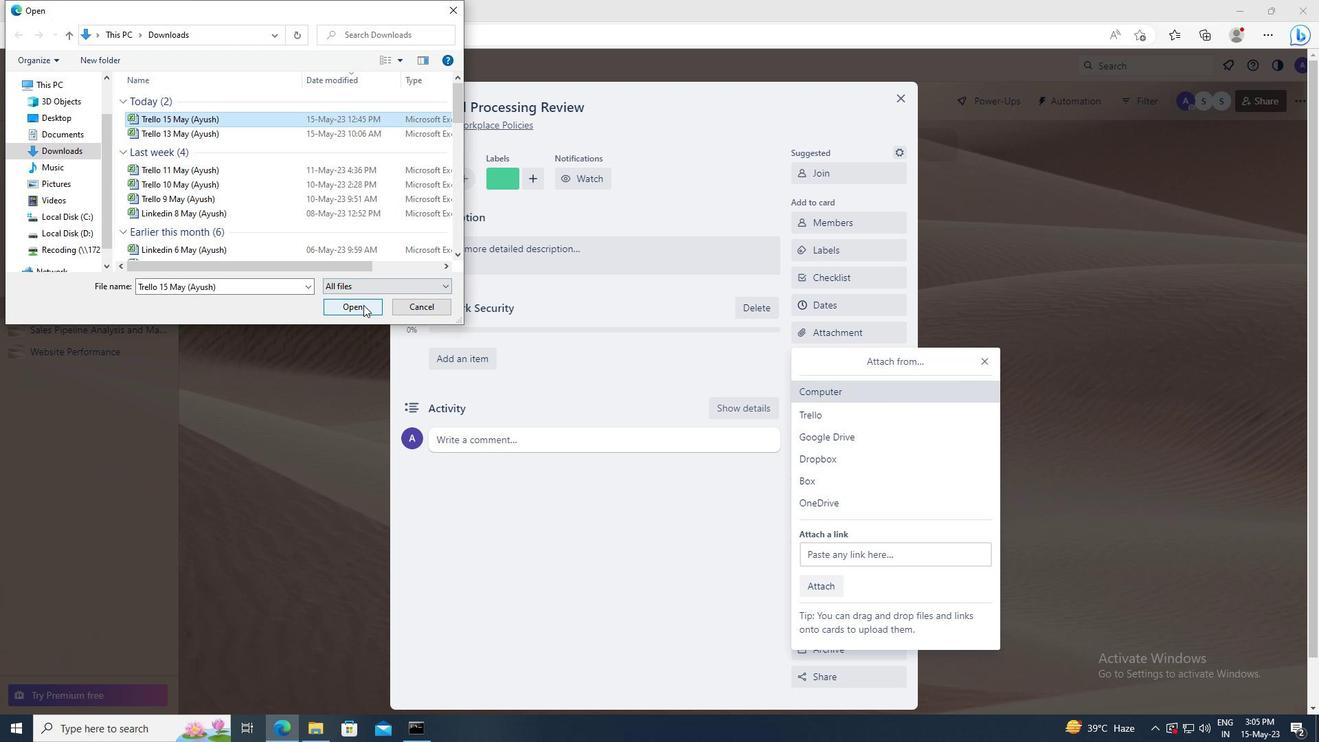 
Action: Mouse moved to (800, 353)
Screenshot: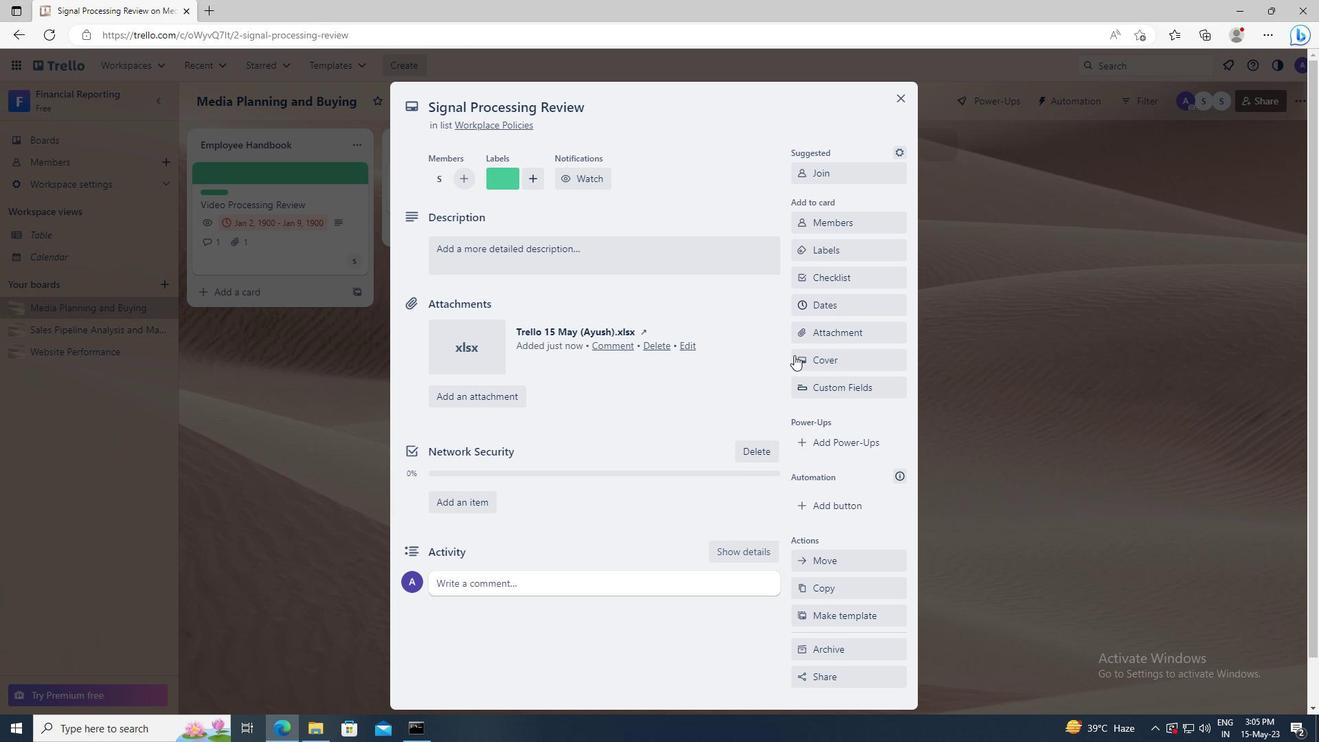
Action: Mouse pressed left at (800, 353)
Screenshot: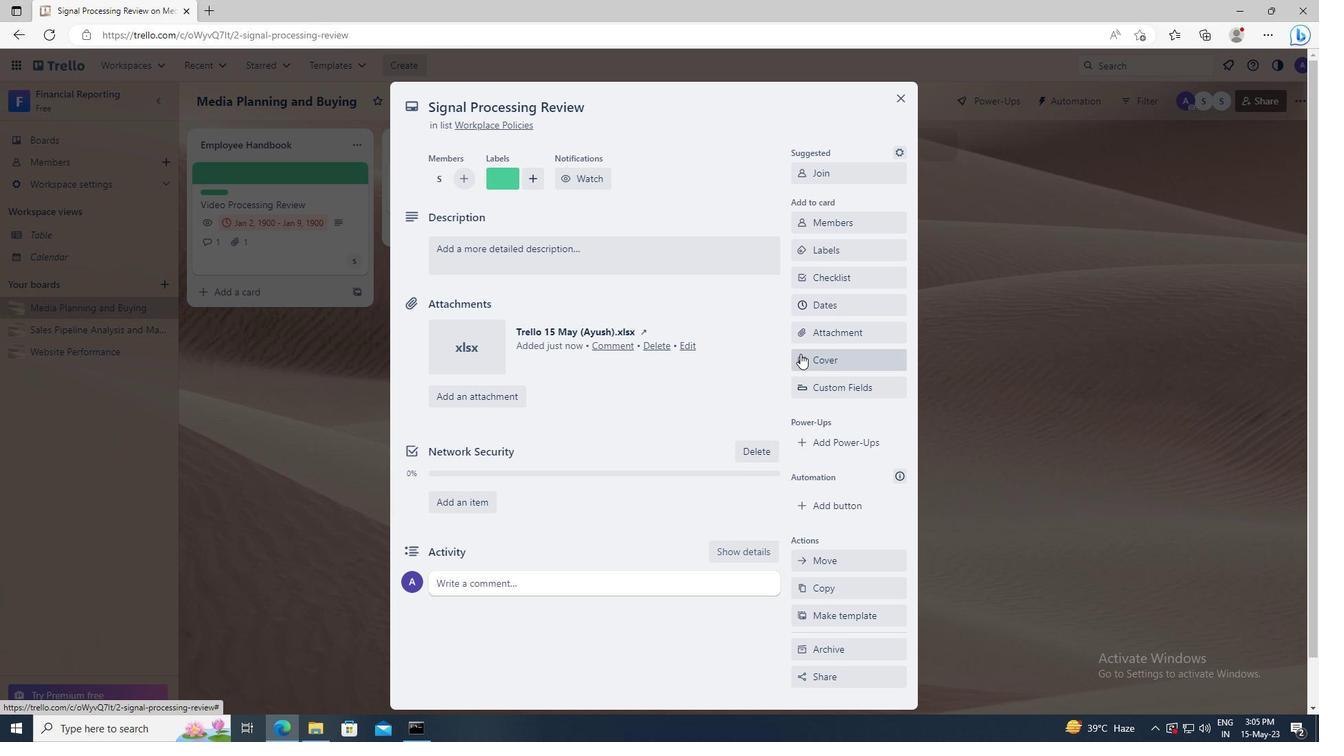 
Action: Mouse moved to (810, 435)
Screenshot: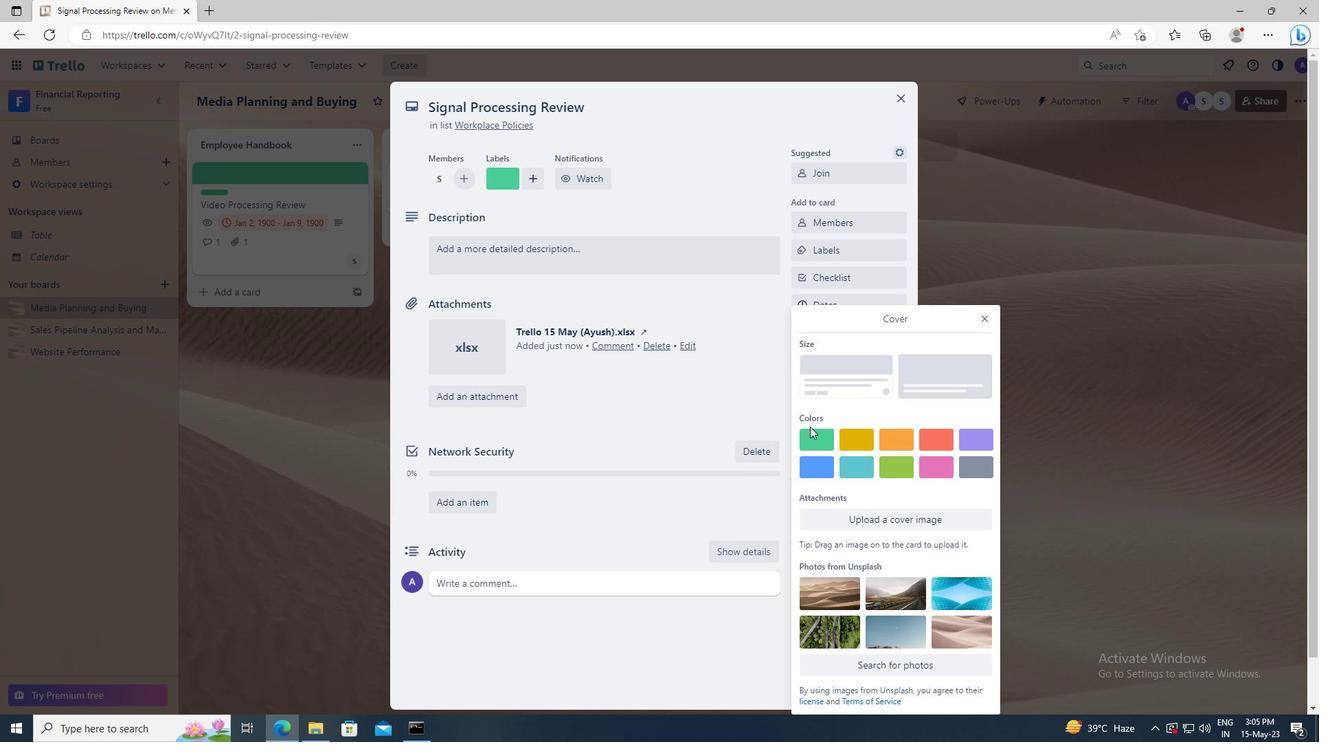 
Action: Mouse pressed left at (810, 435)
Screenshot: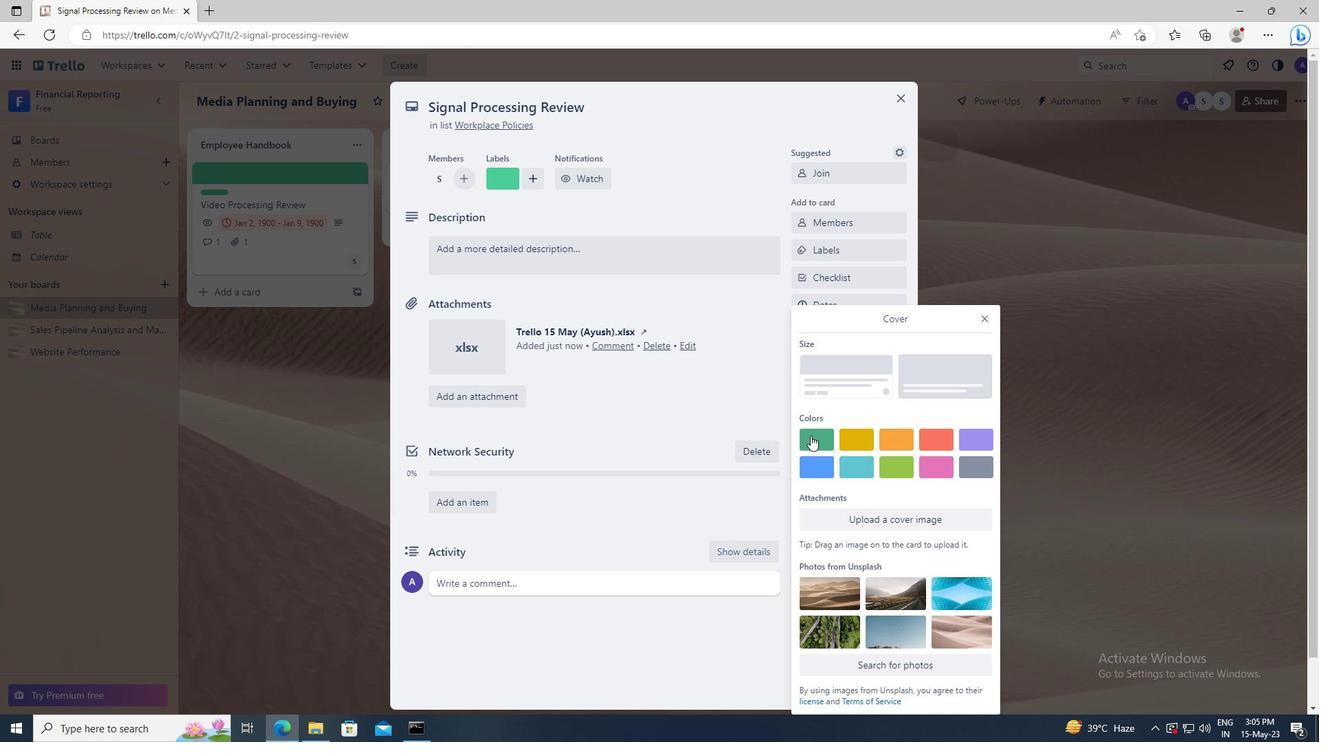 
Action: Mouse moved to (698, 328)
Screenshot: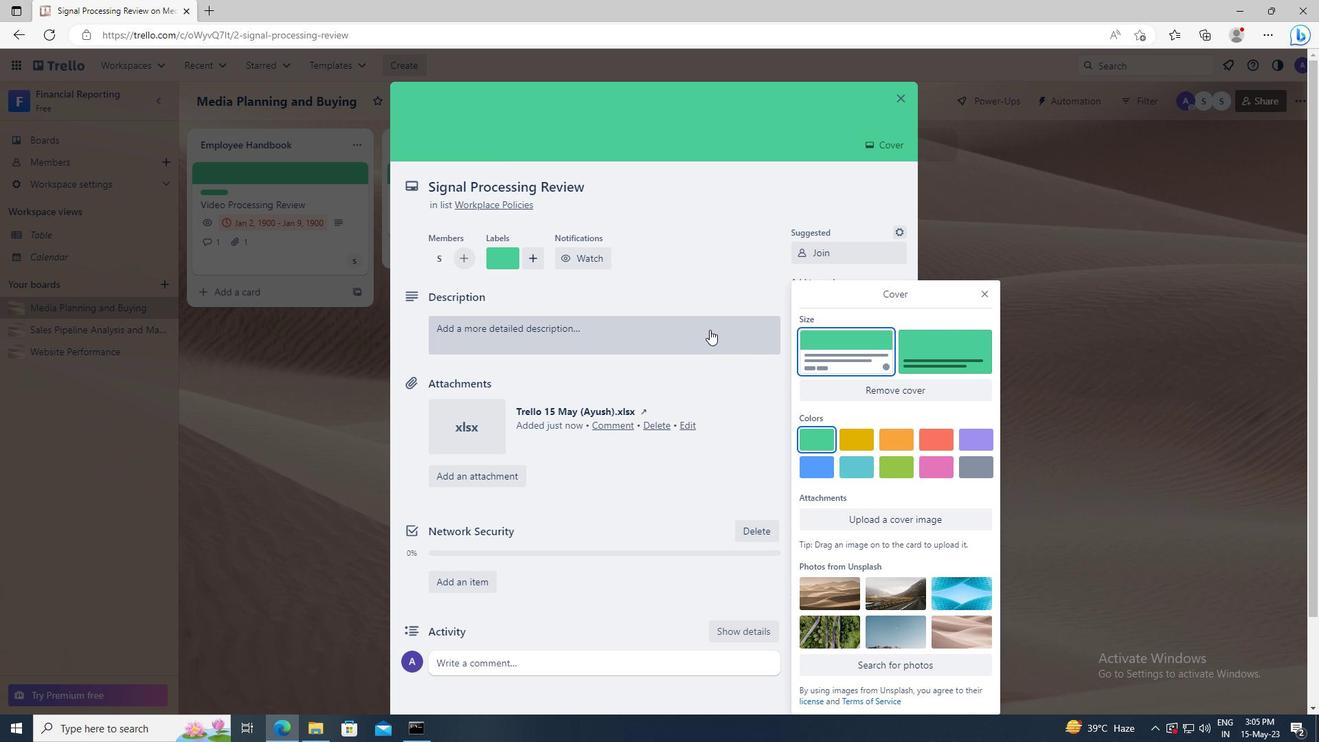 
Action: Mouse pressed left at (698, 328)
Screenshot: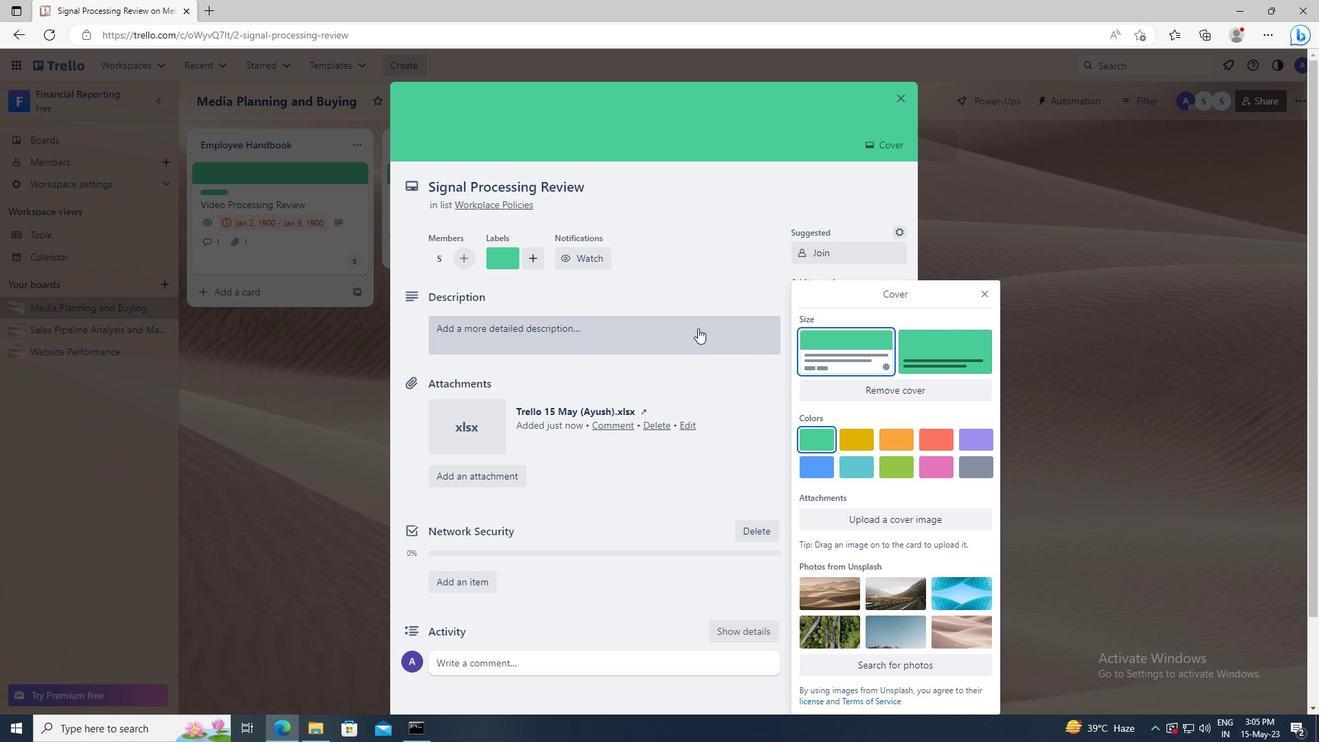 
Action: Key pressed <Key.shift>PLAN<Key.space>AND<Key.space>EXECUTE<Key.space>COMPANY<Key.space>TEAM-BUILDING<Key.space>ACTIVITY<Key.space>AT<Key.space>A<Key.space>BOARD<Key.space>GAME<Key.space>CAG<Key.backspace>FE
Screenshot: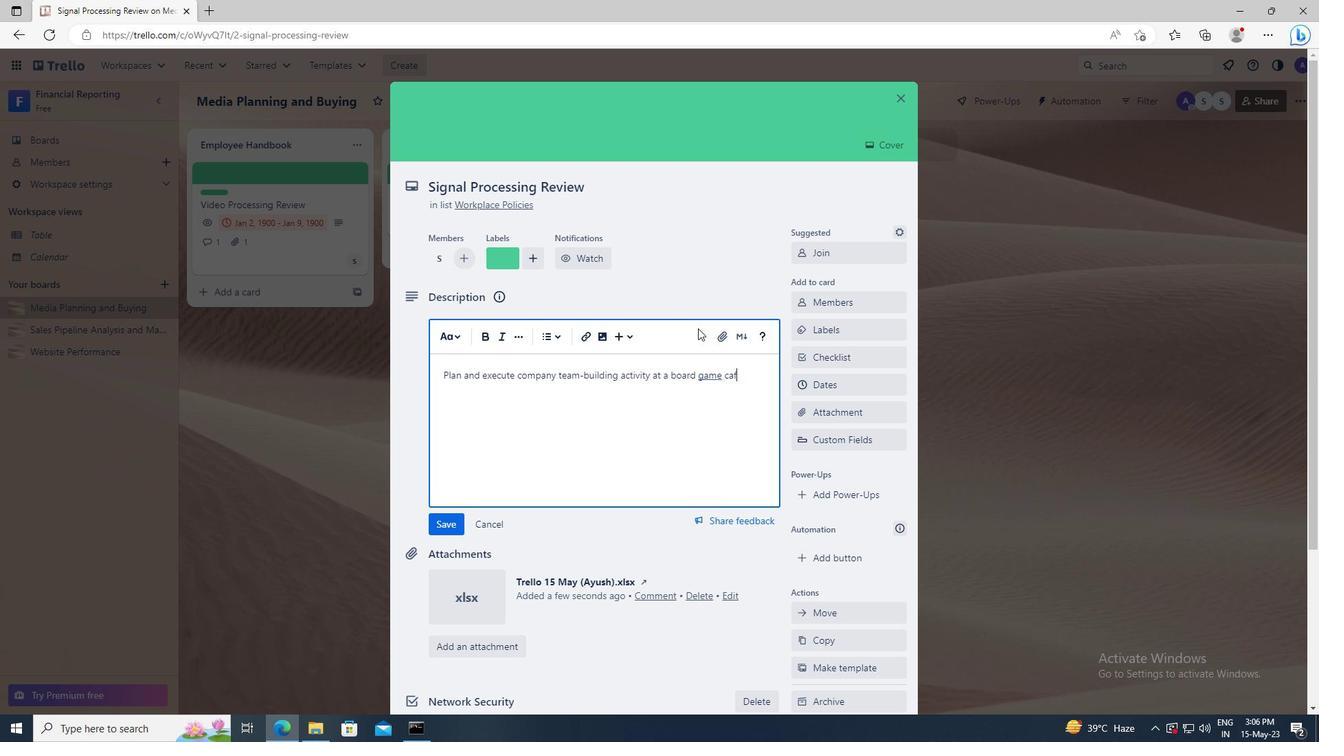 
Action: Mouse scrolled (698, 327) with delta (0, 0)
Screenshot: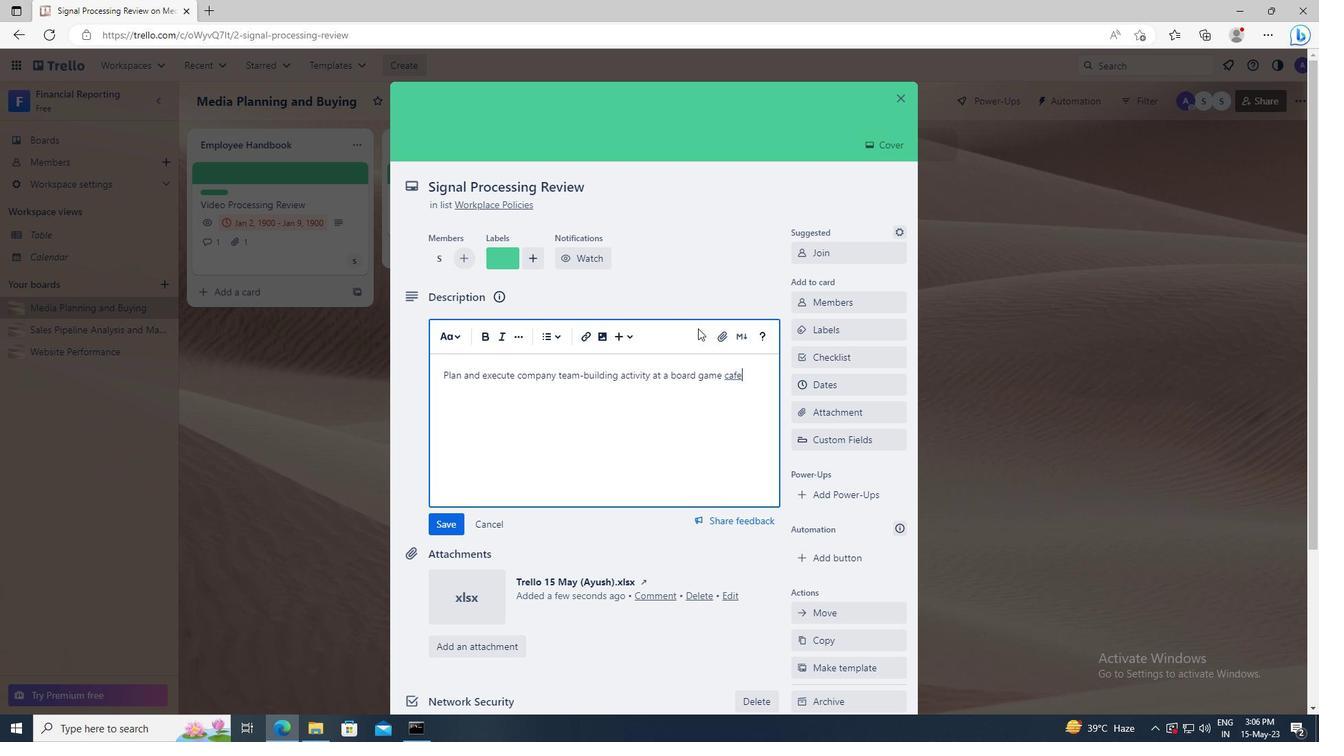 
Action: Mouse moved to (457, 421)
Screenshot: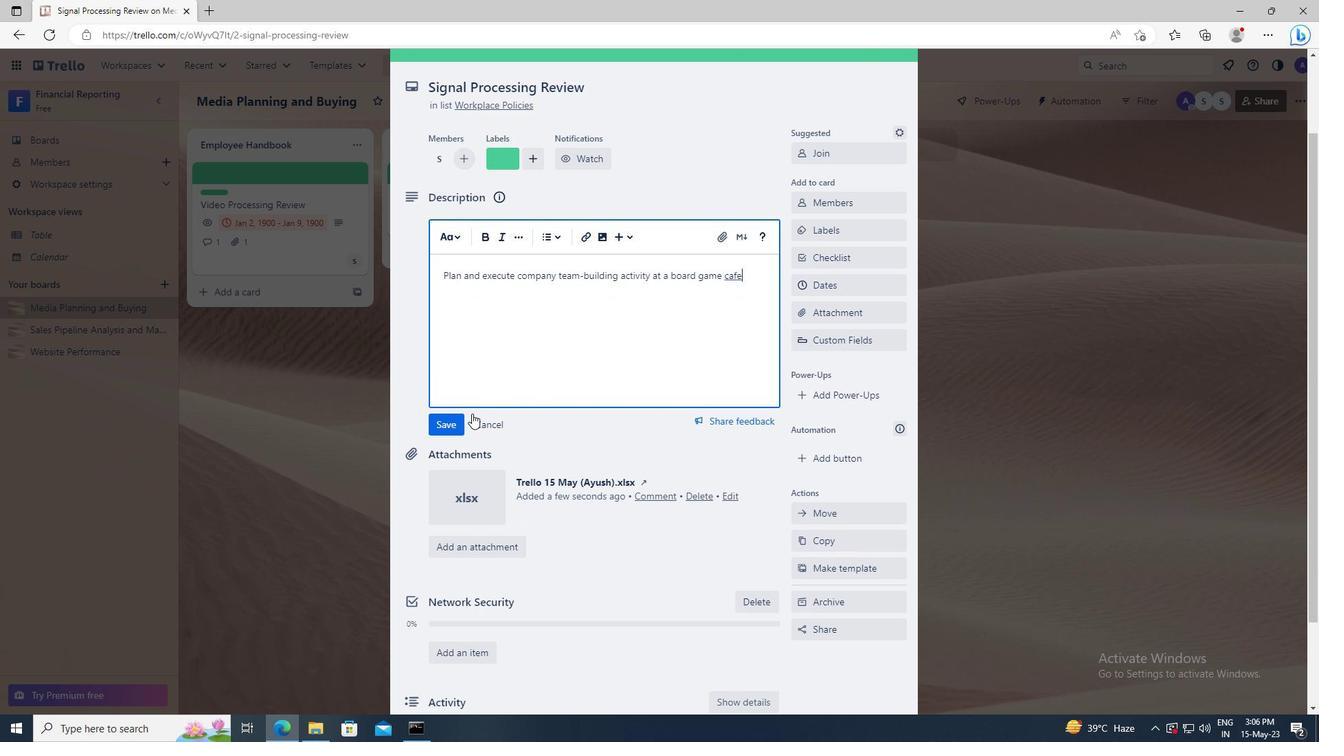 
Action: Mouse pressed left at (457, 421)
Screenshot: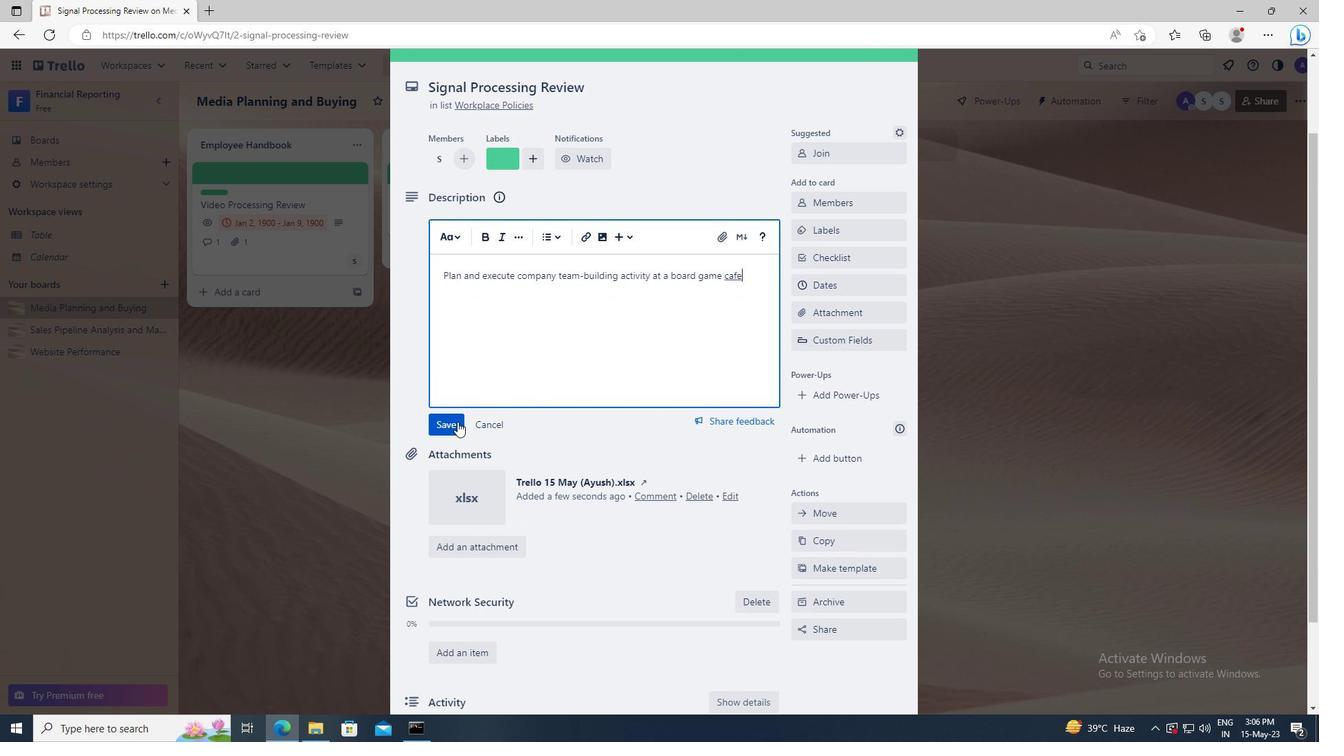 
Action: Mouse scrolled (457, 421) with delta (0, 0)
Screenshot: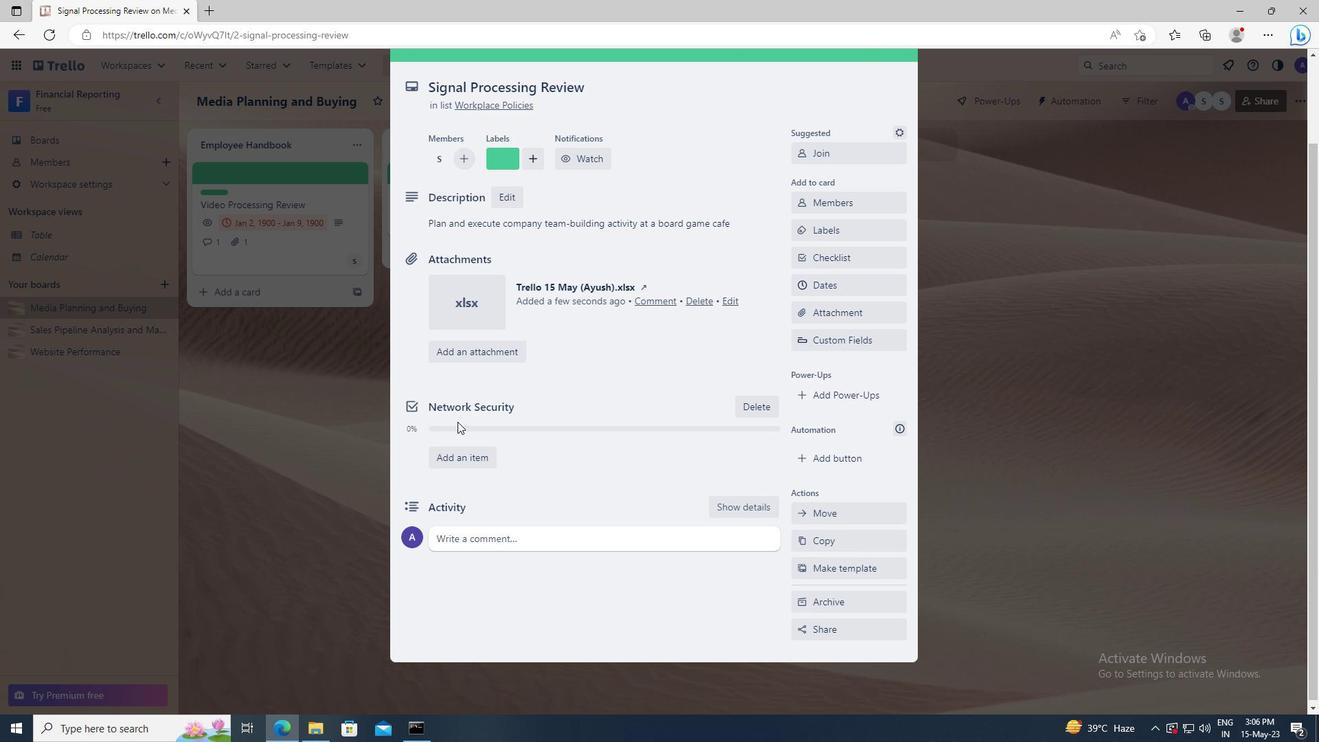 
Action: Mouse scrolled (457, 421) with delta (0, 0)
Screenshot: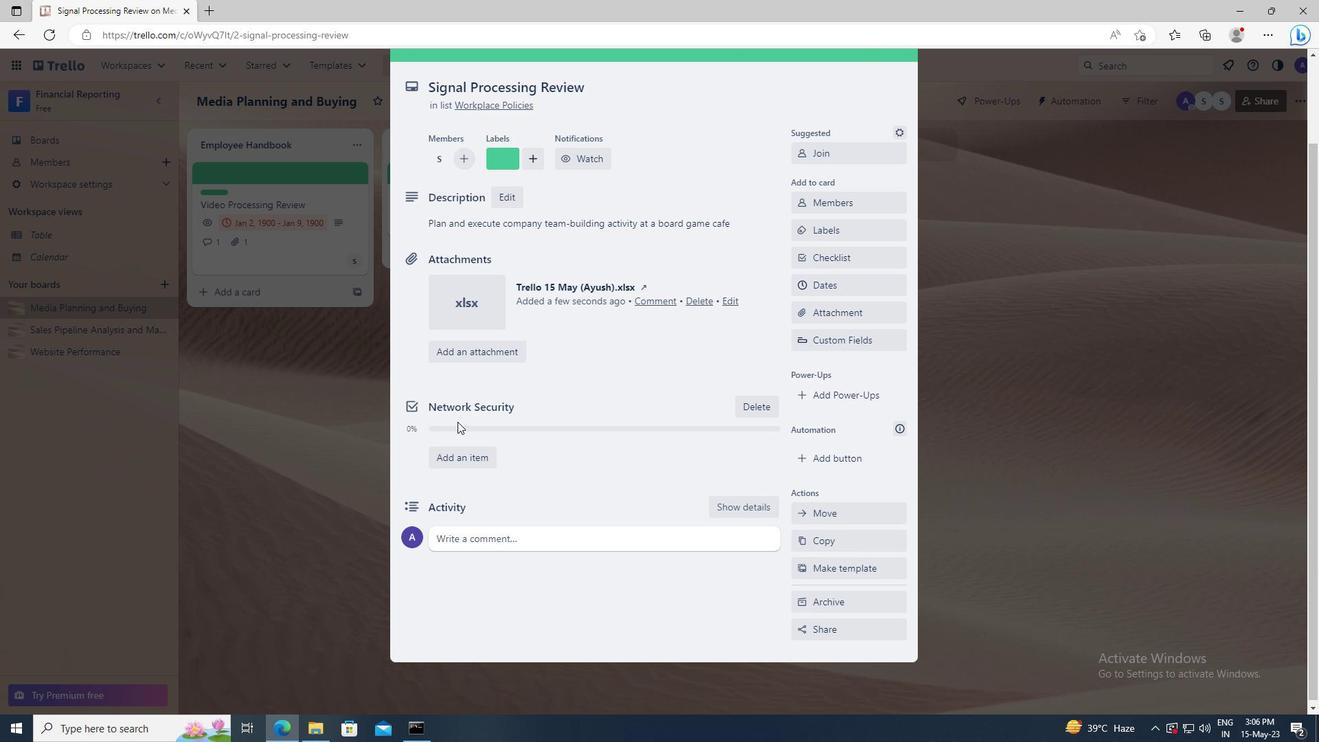 
Action: Mouse moved to (472, 533)
Screenshot: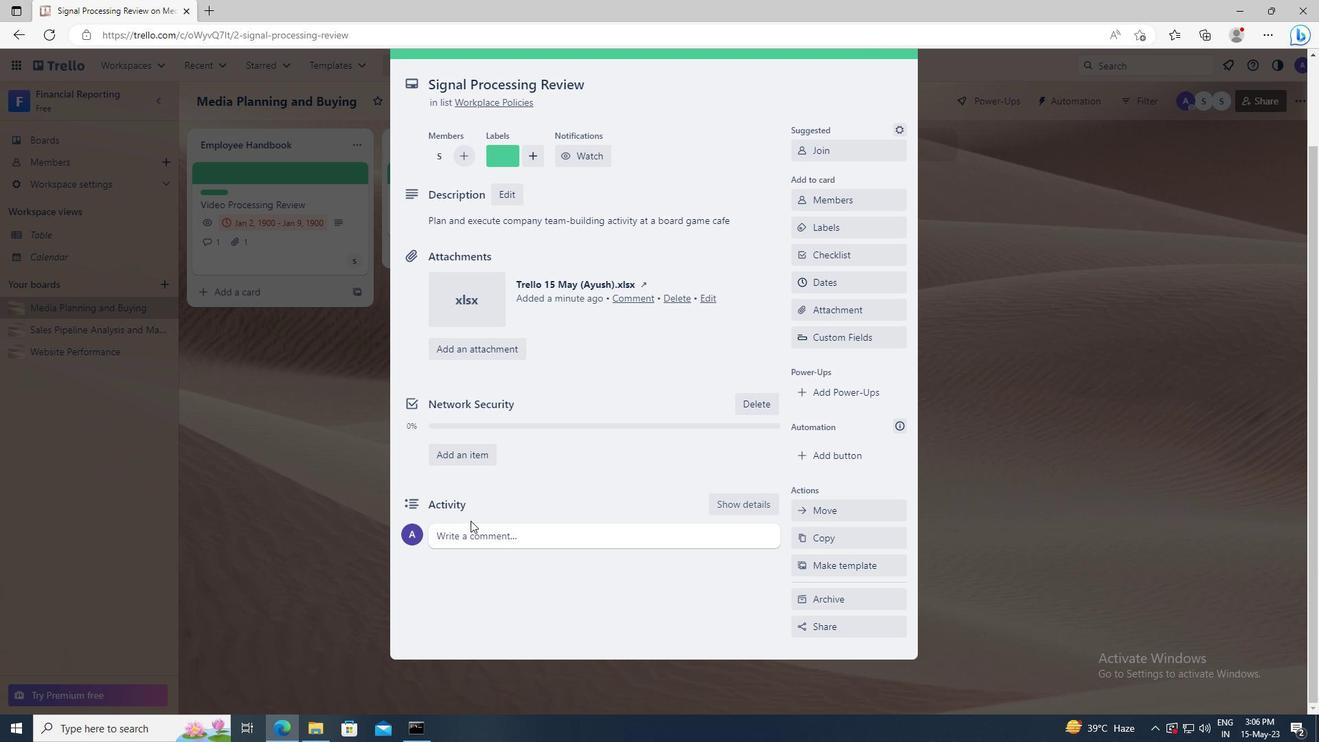
Action: Mouse pressed left at (472, 533)
Screenshot: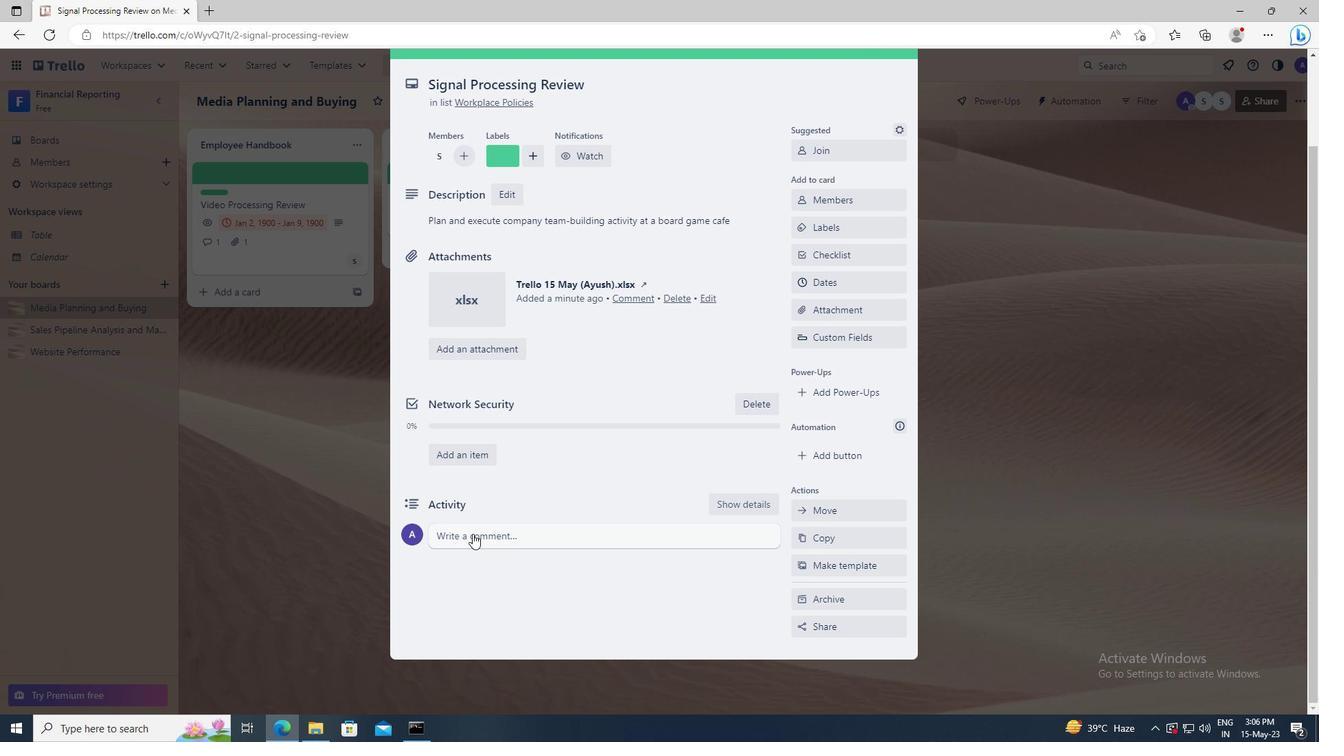 
Action: Key pressed <Key.shift>LET<Key.space>US<Key.space>APPROACH<Key.space>THIS<Key.space>TASK<Key.space>WITH<Key.space>A<Key.space>SENSE<Key.space>OF<Key.space>OWNERSHIP<Key.space>AND<Key.space>PRIDE,<Key.space>TAKING<Key.space>RESPONSIBILITY<Key.space>FOR<Key.space>ITS<Key.space>SUCCESS<Key.space>OR<Key.space>FAILURE.
Screenshot: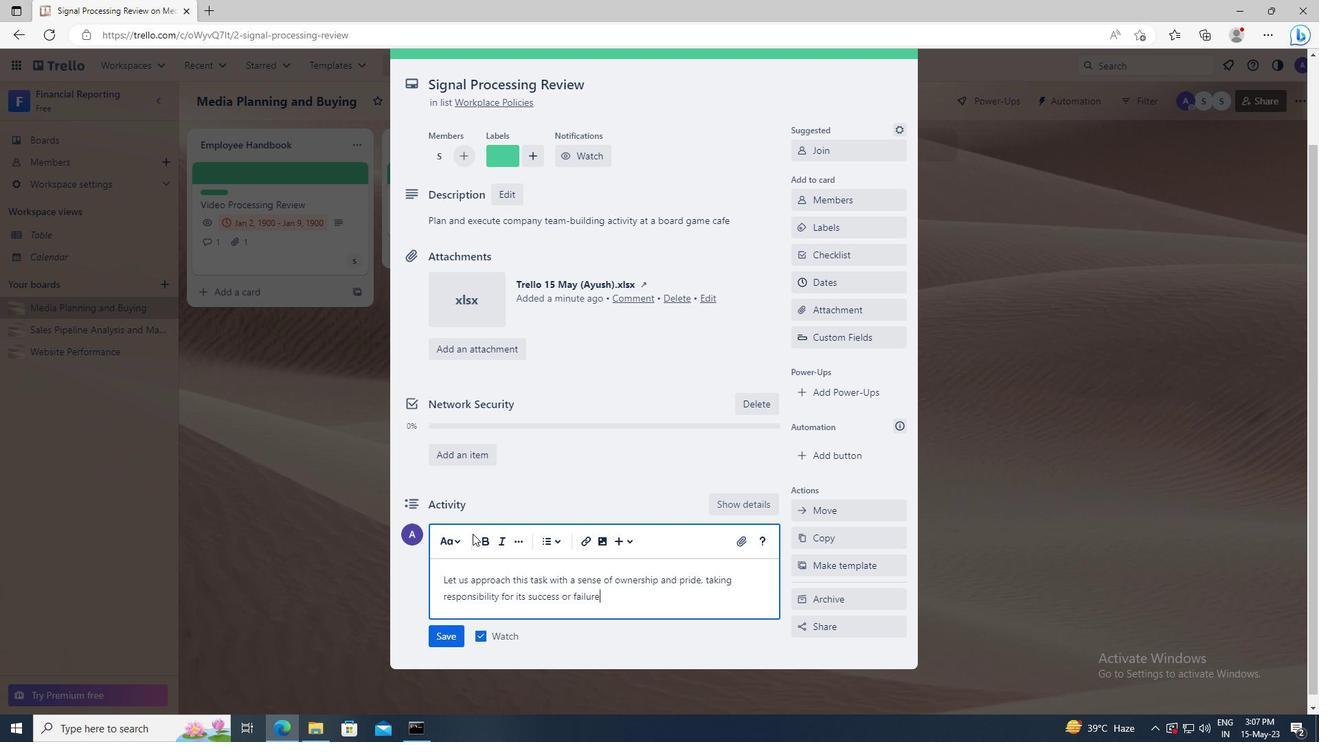 
Action: Mouse moved to (445, 637)
Screenshot: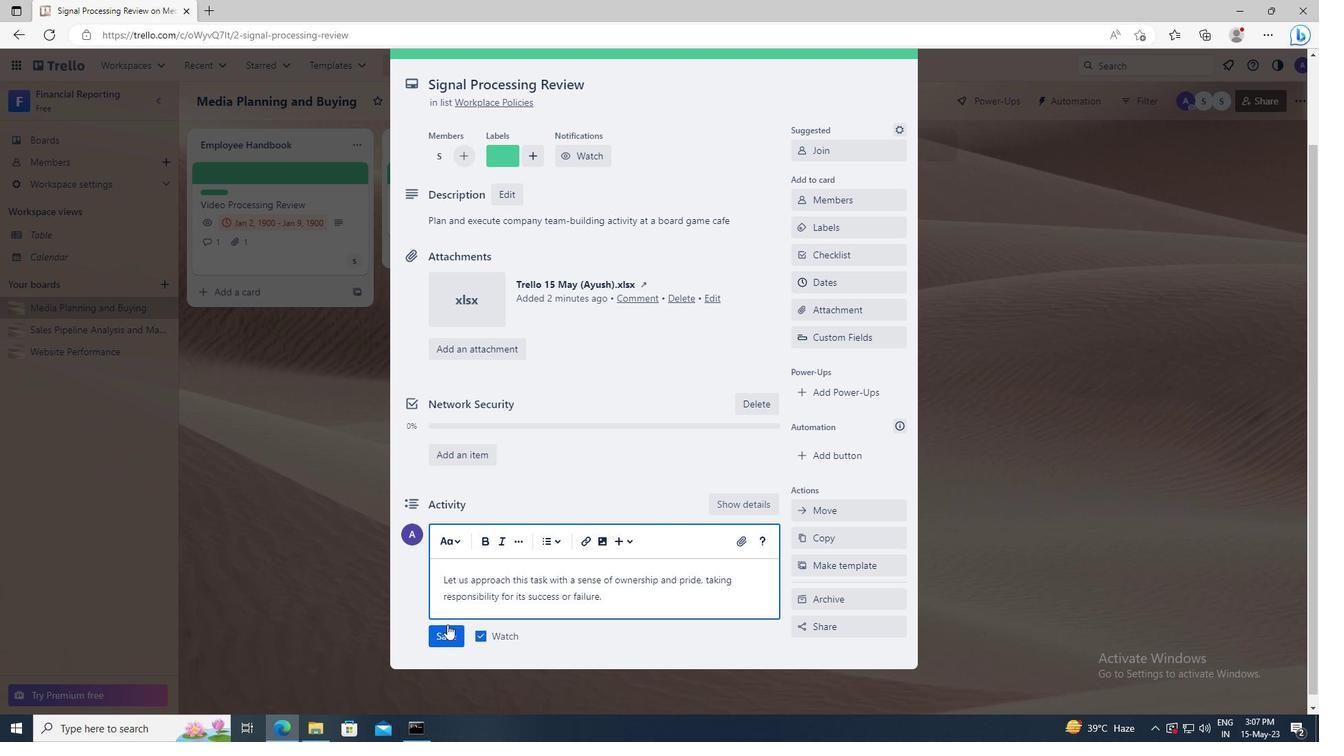 
Action: Mouse pressed left at (445, 637)
Screenshot: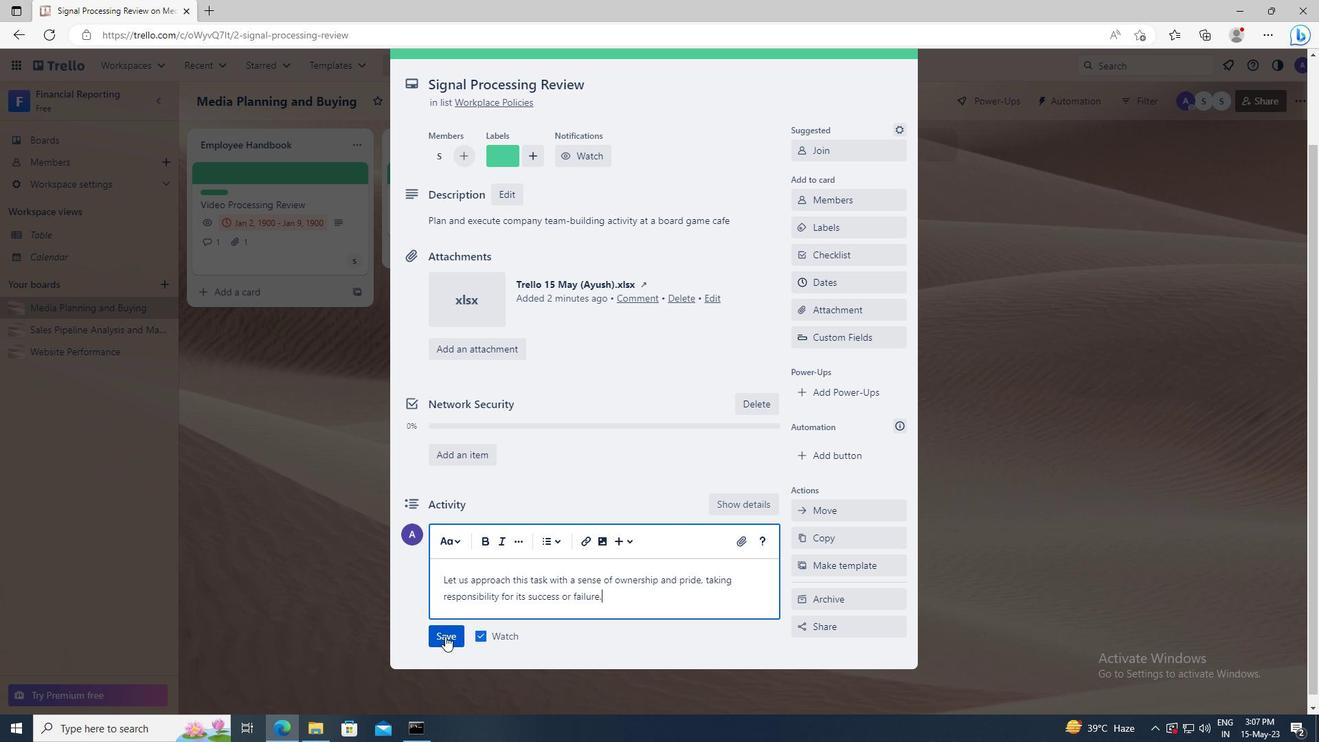 
Action: Mouse moved to (813, 287)
Screenshot: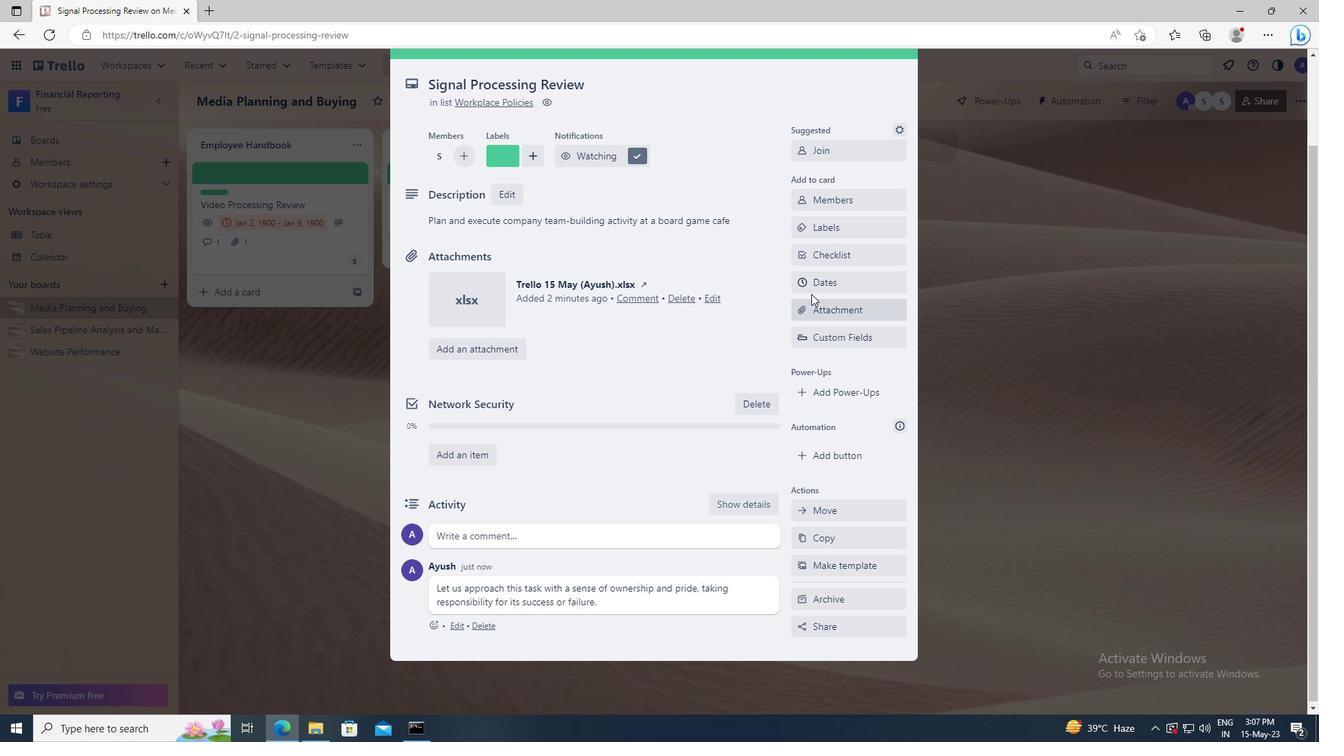 
Action: Mouse pressed left at (813, 287)
Screenshot: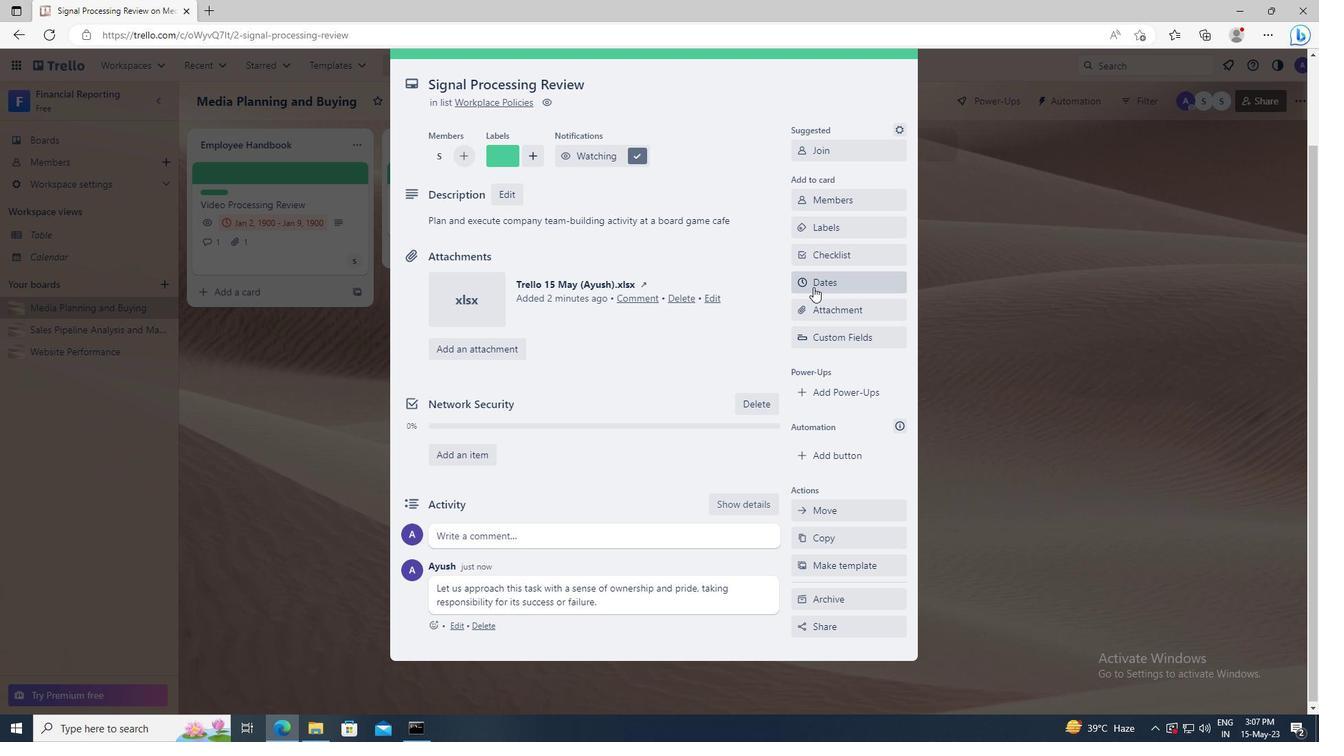 
Action: Mouse moved to (807, 348)
Screenshot: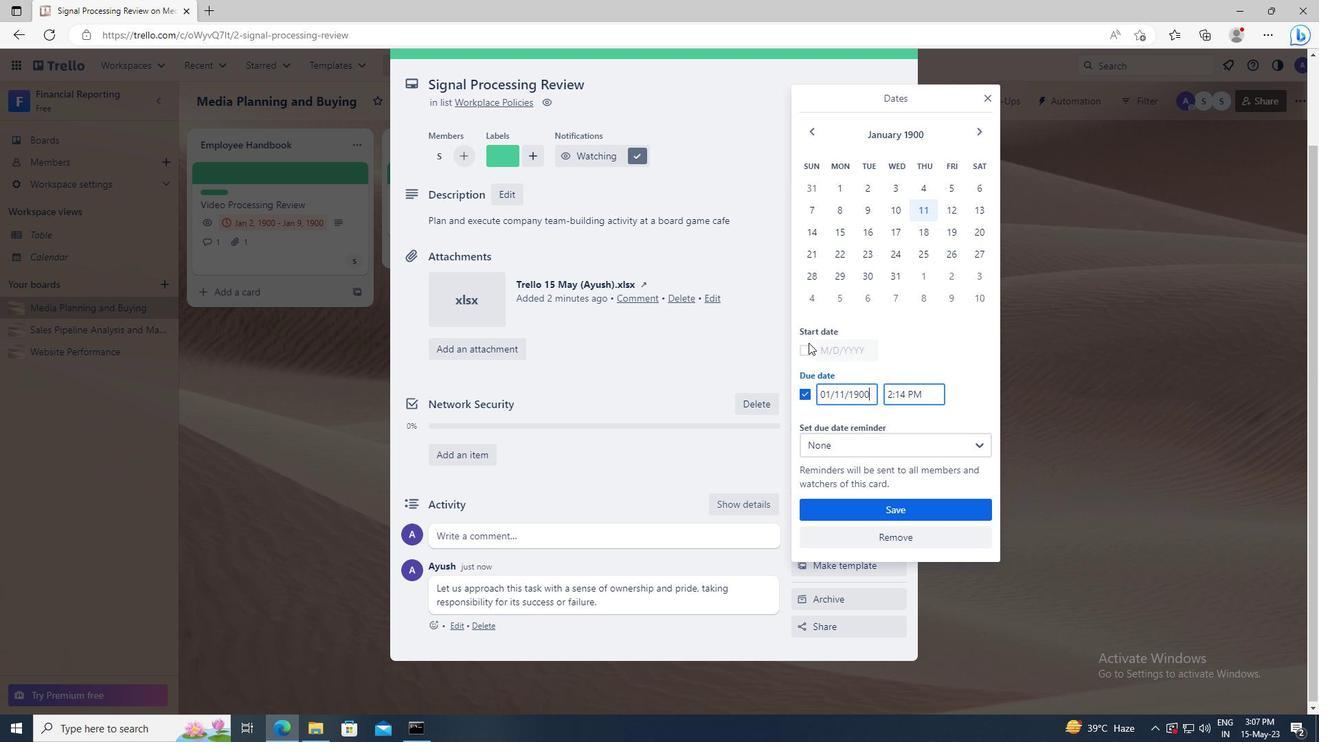 
Action: Mouse pressed left at (807, 348)
Screenshot: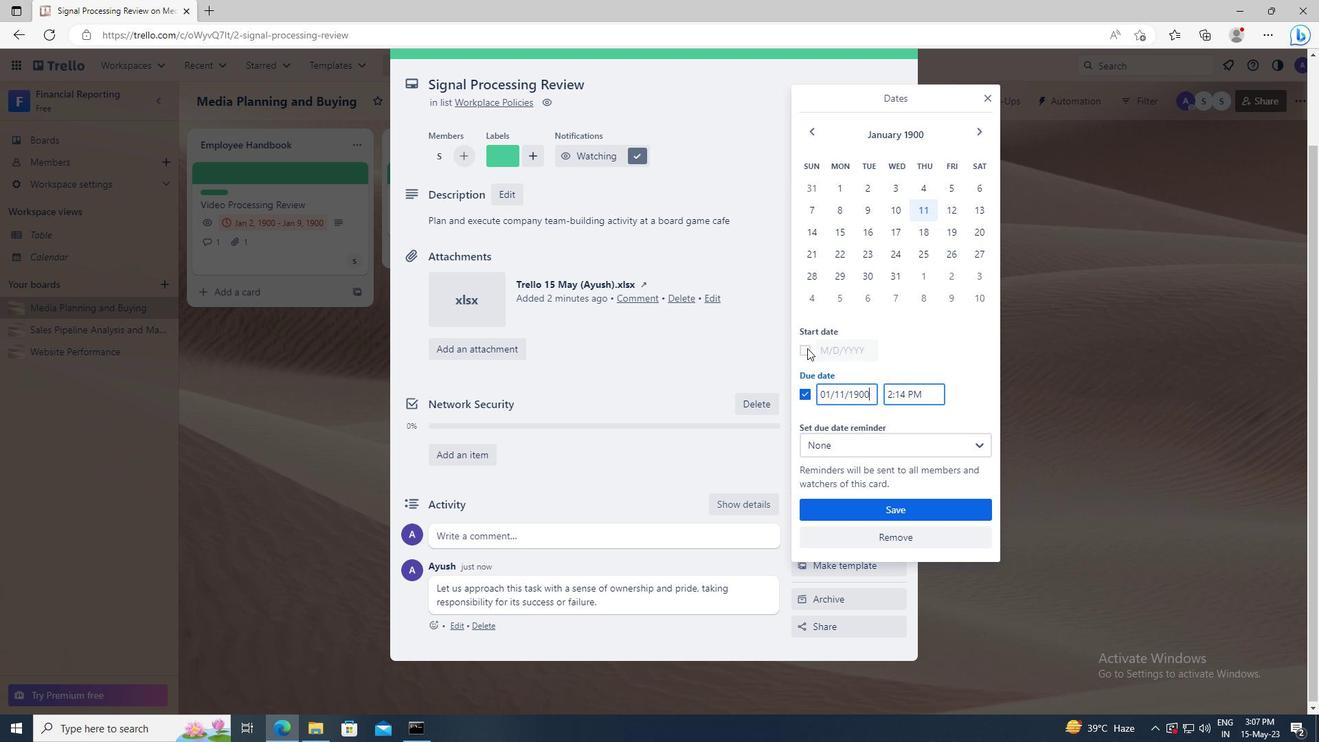 
Action: Mouse moved to (870, 346)
Screenshot: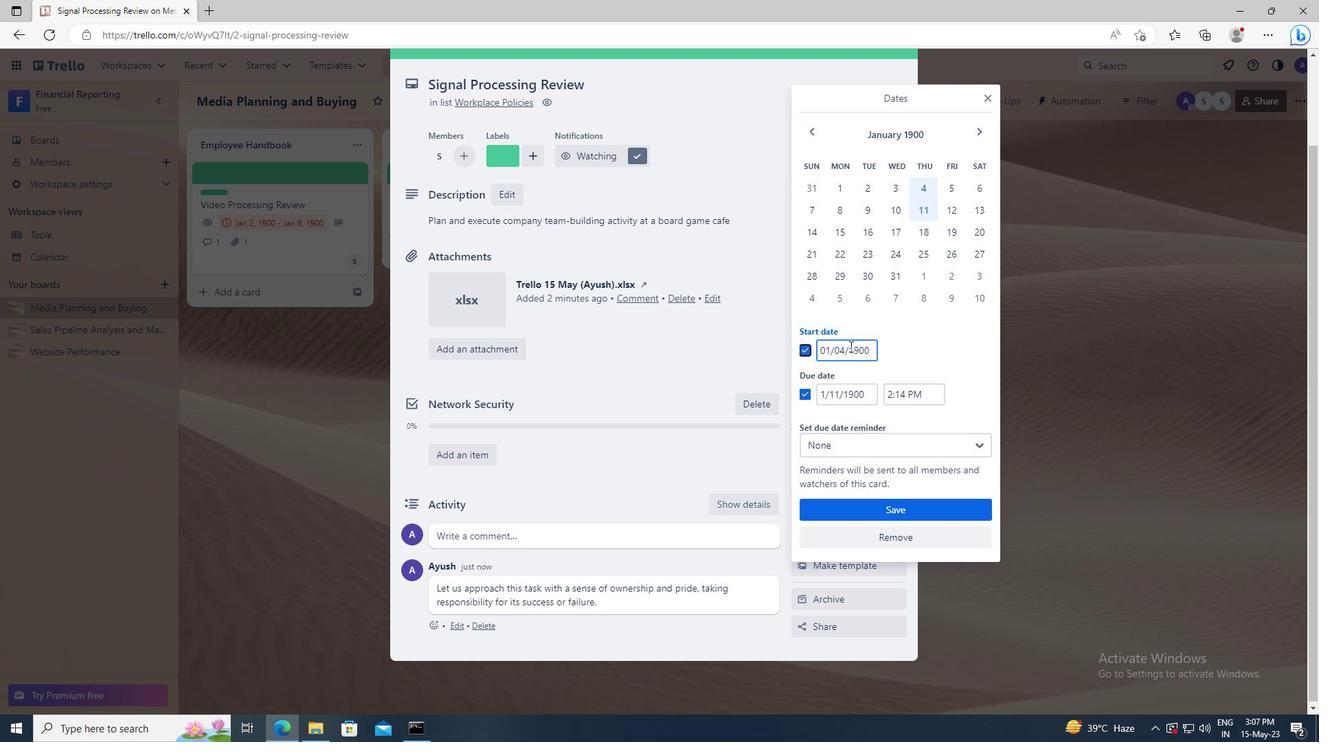 
Action: Mouse pressed left at (870, 346)
Screenshot: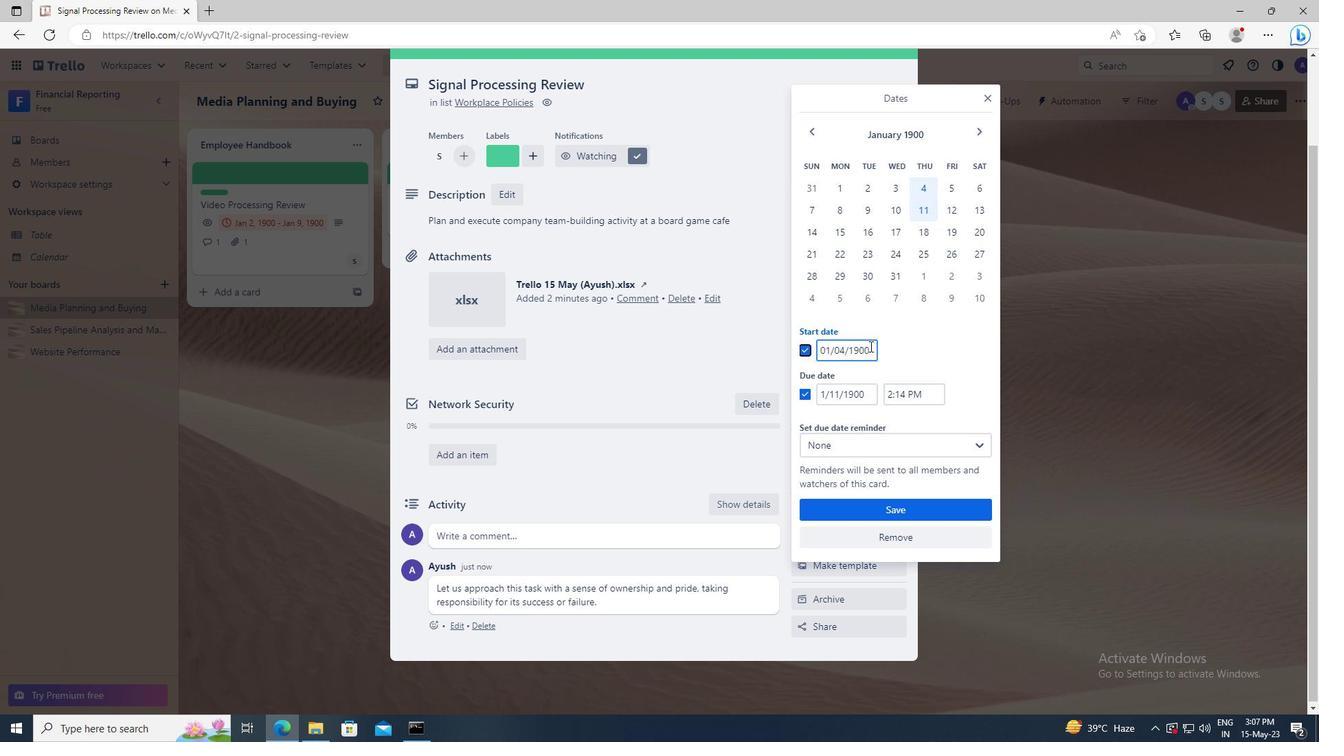 
Action: Key pressed <Key.left><Key.left><Key.left><Key.left><Key.left><Key.backspace>1
Screenshot: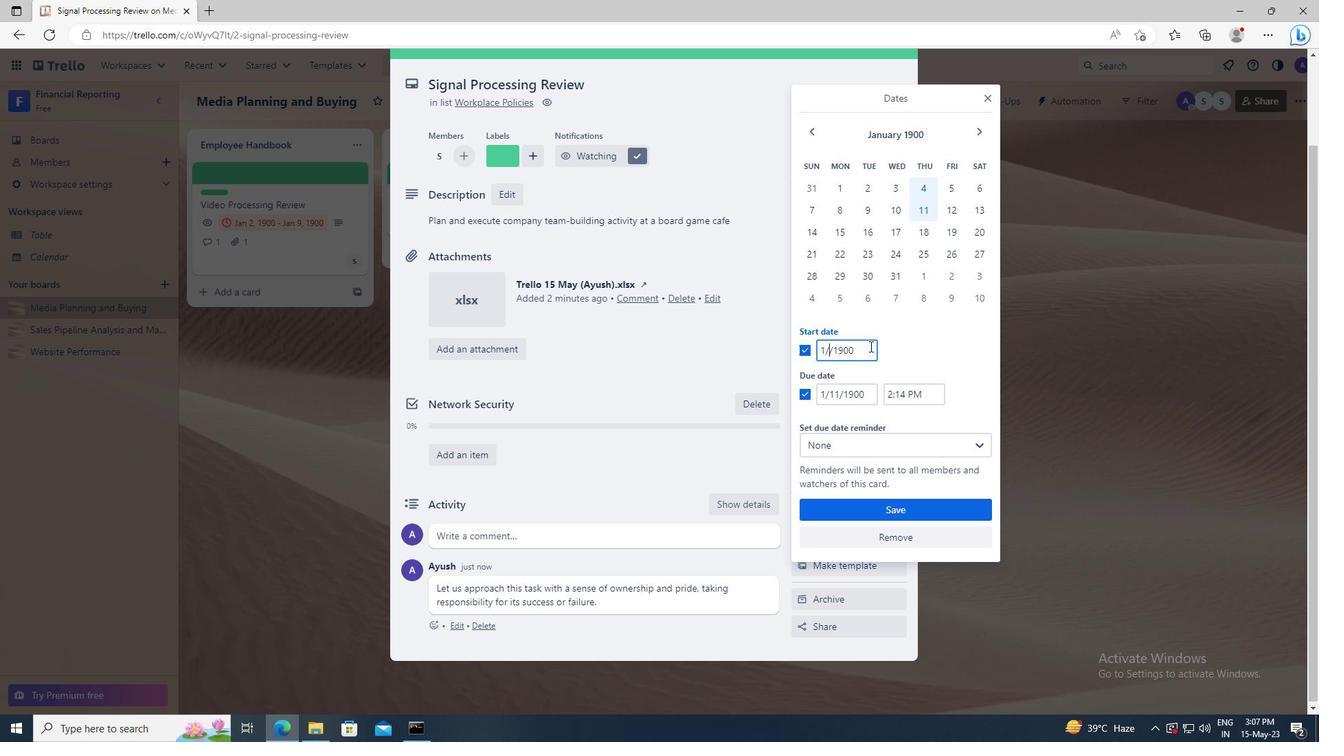 
Action: Mouse moved to (867, 393)
Screenshot: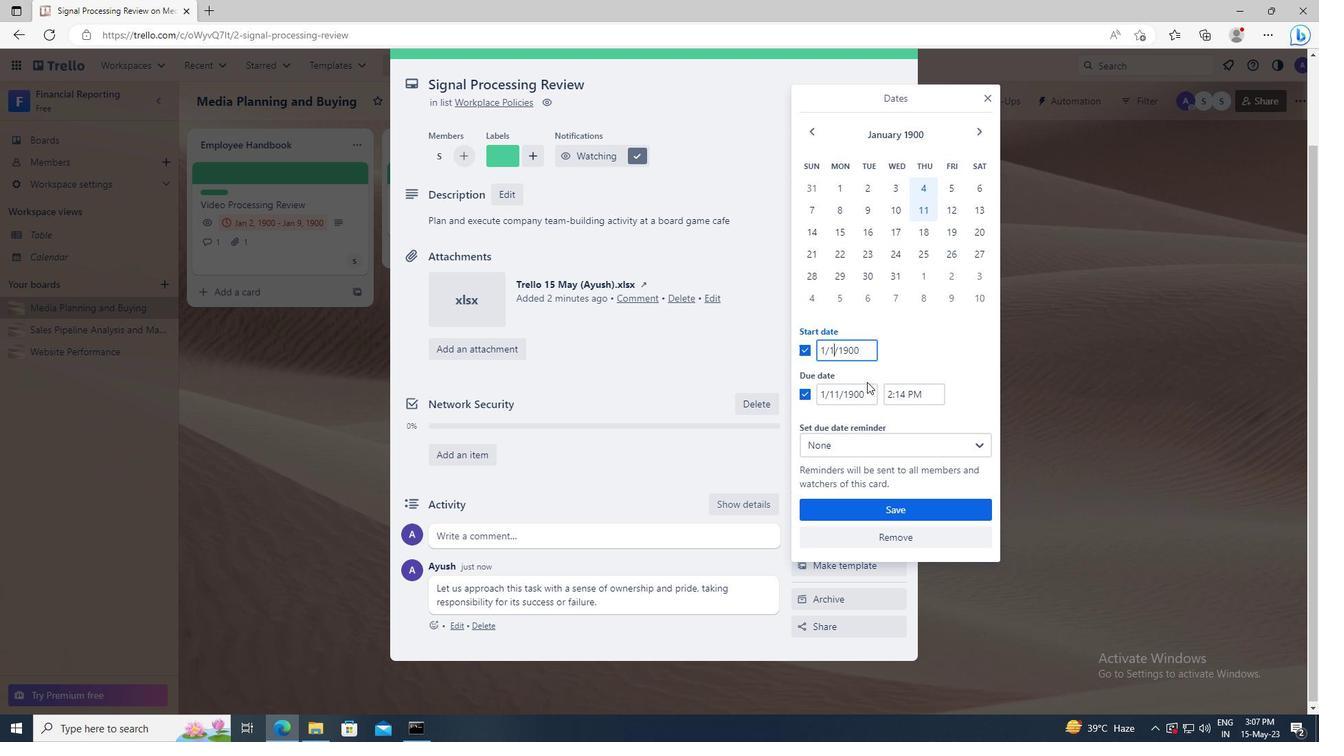 
Action: Mouse pressed left at (867, 393)
Screenshot: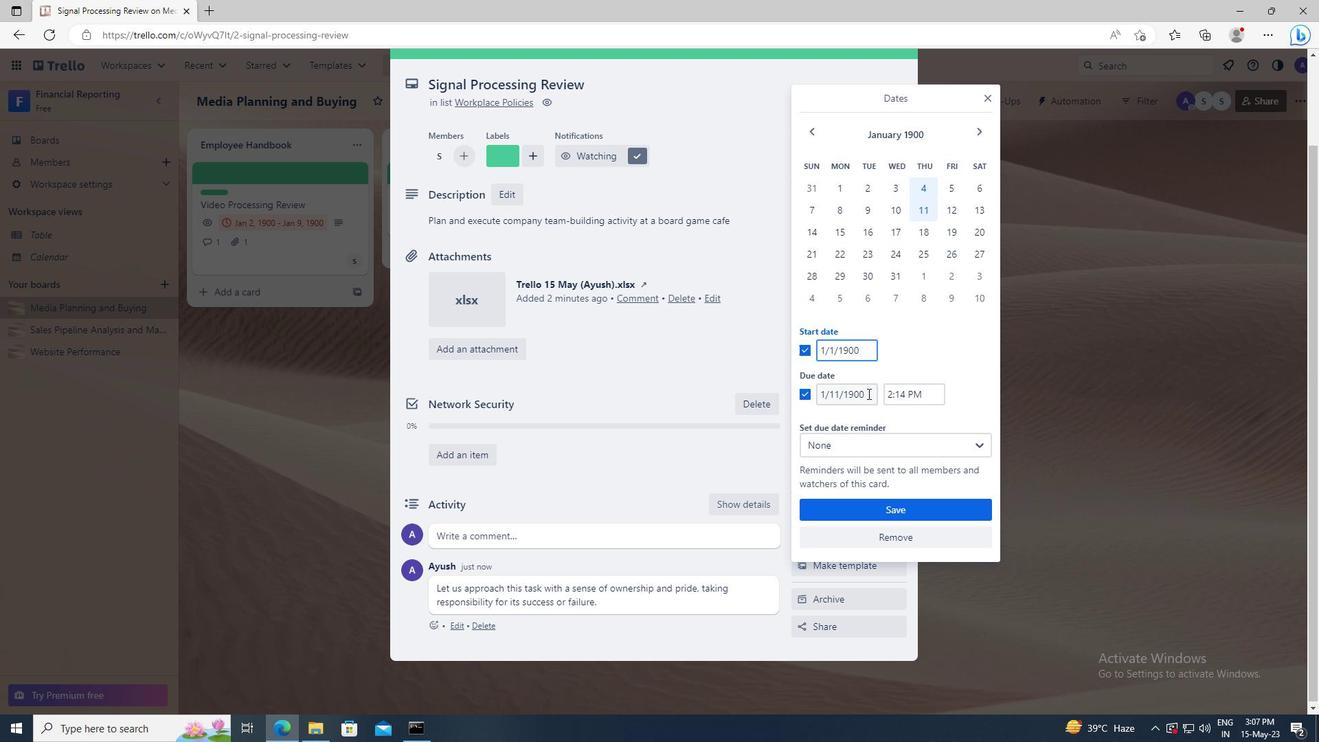 
Action: Key pressed <Key.left><Key.left><Key.left><Key.left><Key.left><Key.backspace><Key.backspace>8
Screenshot: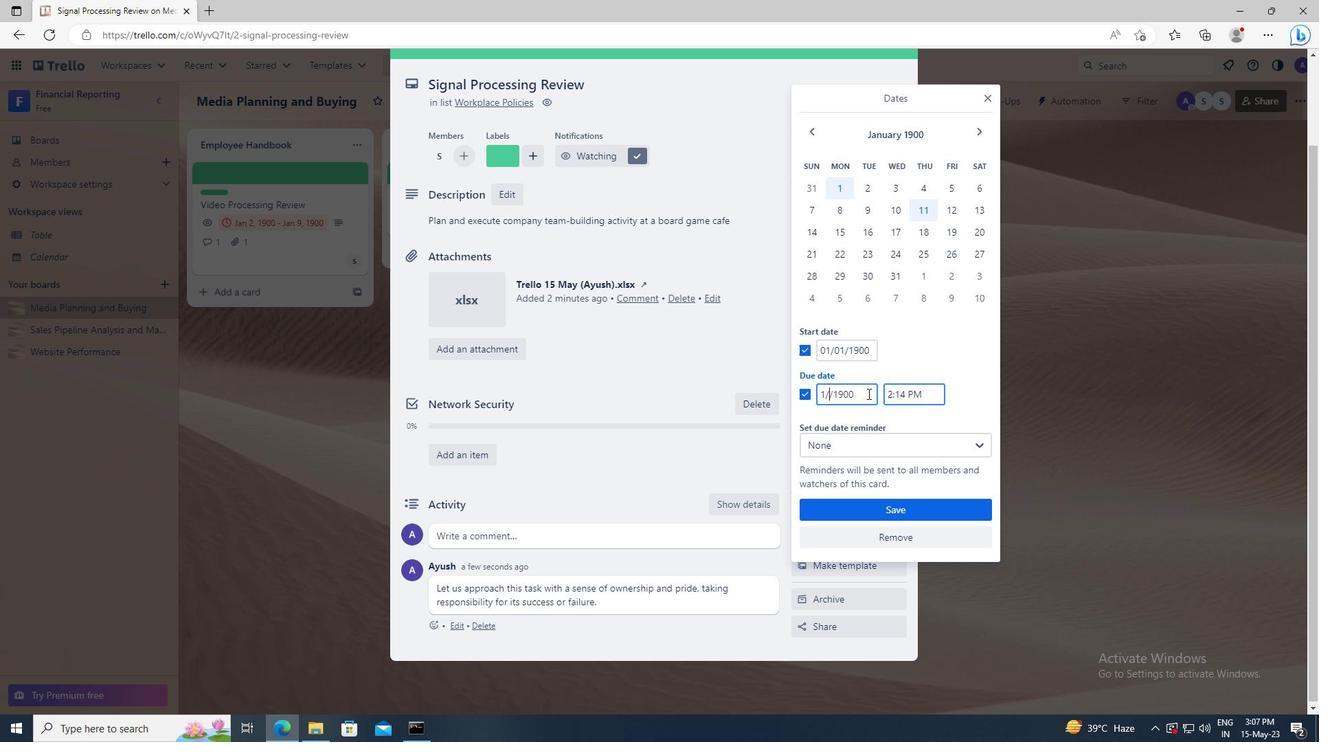 
Action: Mouse moved to (877, 504)
Screenshot: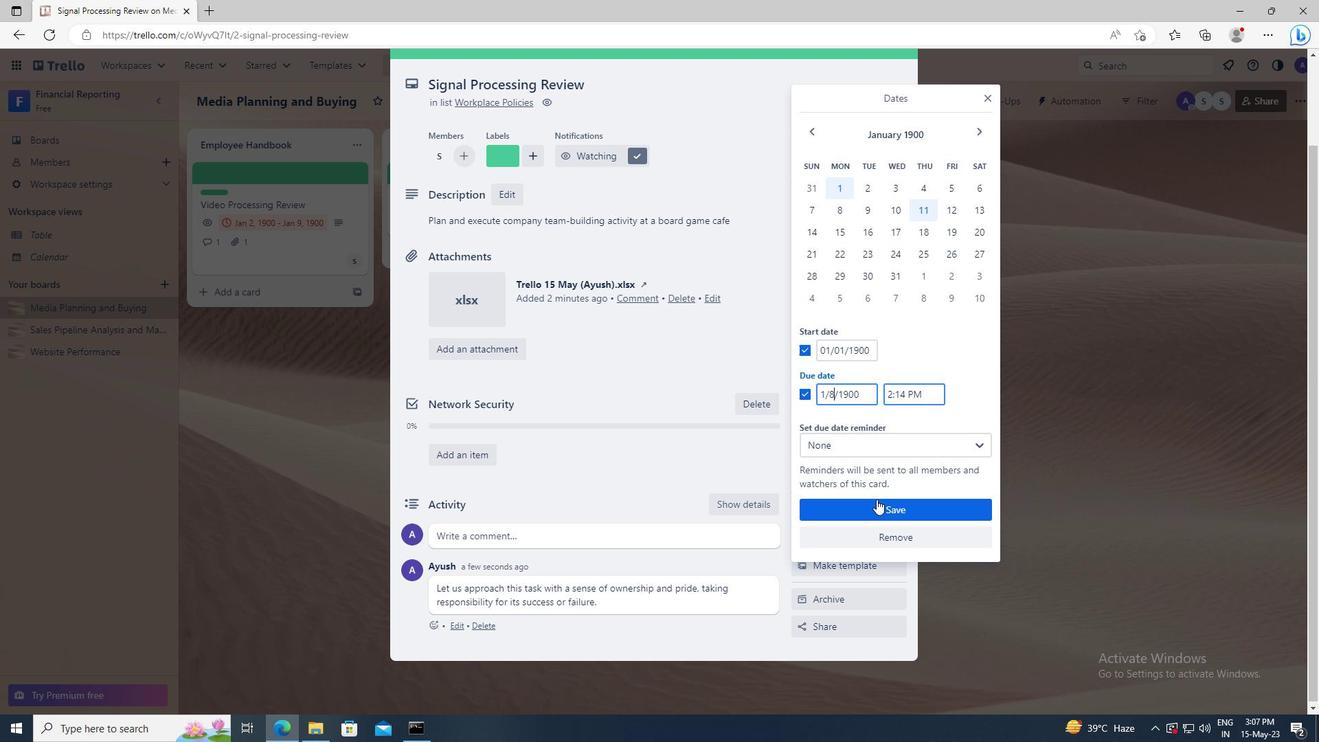 
Action: Mouse pressed left at (877, 504)
Screenshot: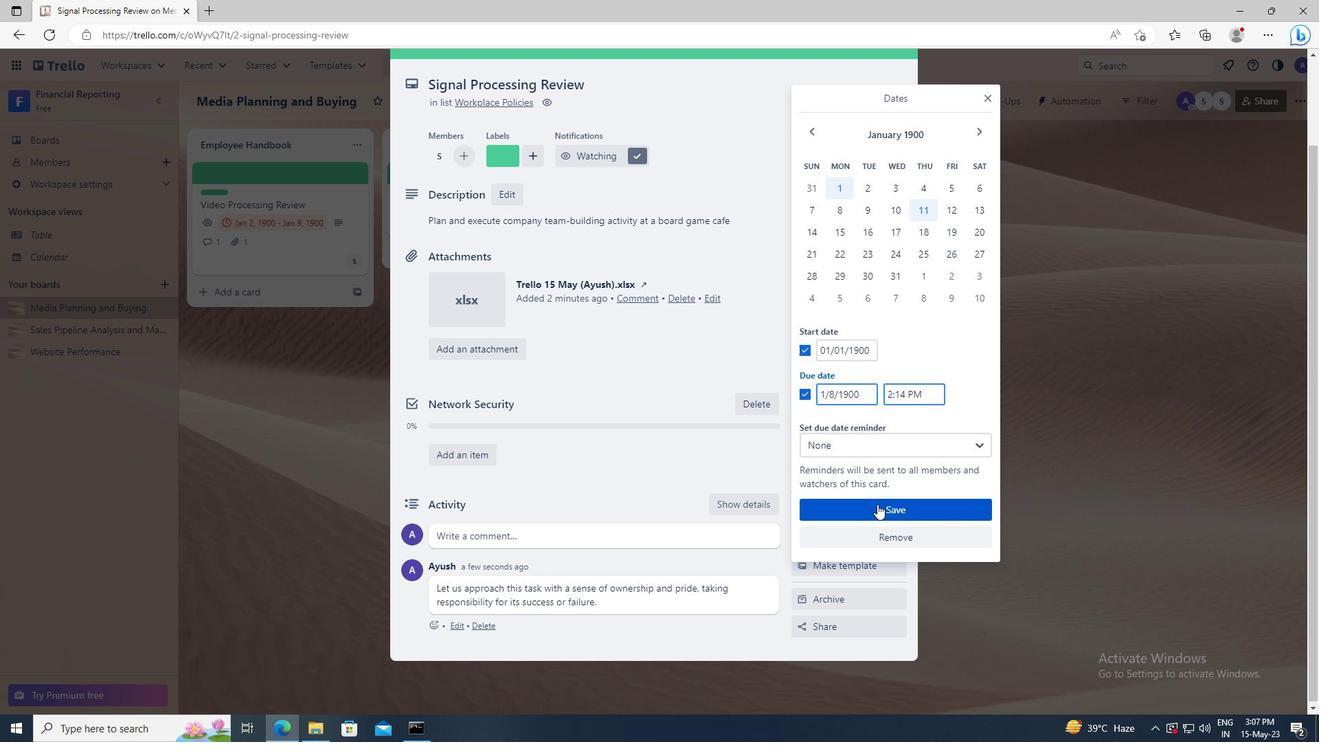 
